 Task: Look for space in Sint-Pieters-Leeuw, Belgium from 5th July, 2023 to 15th July, 2023 for 9 adults in price range Rs.15000 to Rs.25000. Place can be entire place with 5 bedrooms having 5 beds and 5 bathrooms. Property type can be house. Amenities needed are: heating, . Booking option can be shelf check-in. Required host language is English.
Action: Mouse moved to (423, 112)
Screenshot: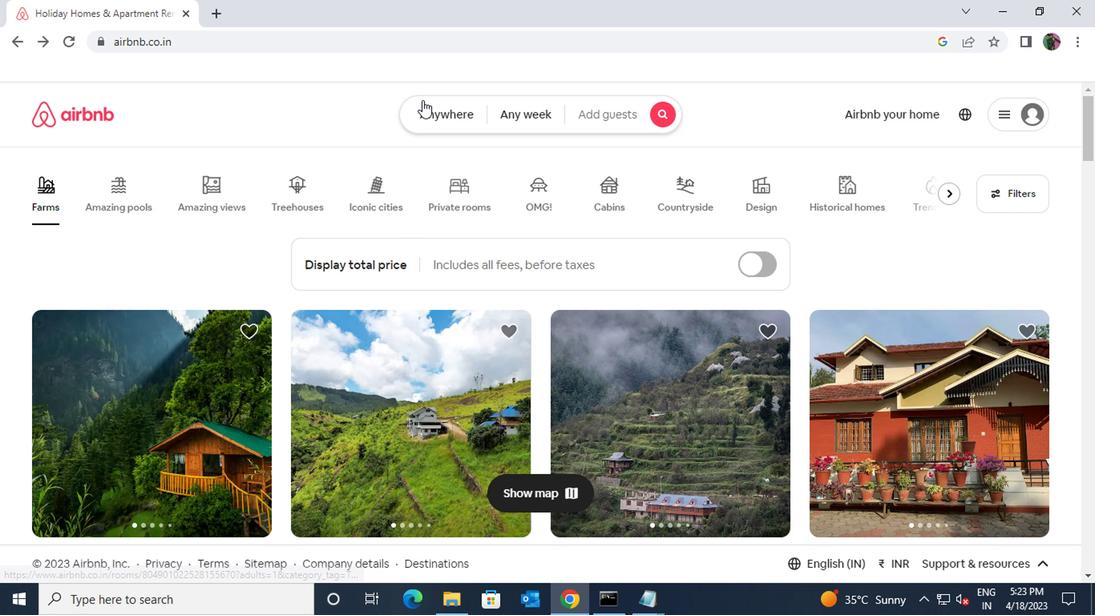 
Action: Mouse pressed left at (423, 112)
Screenshot: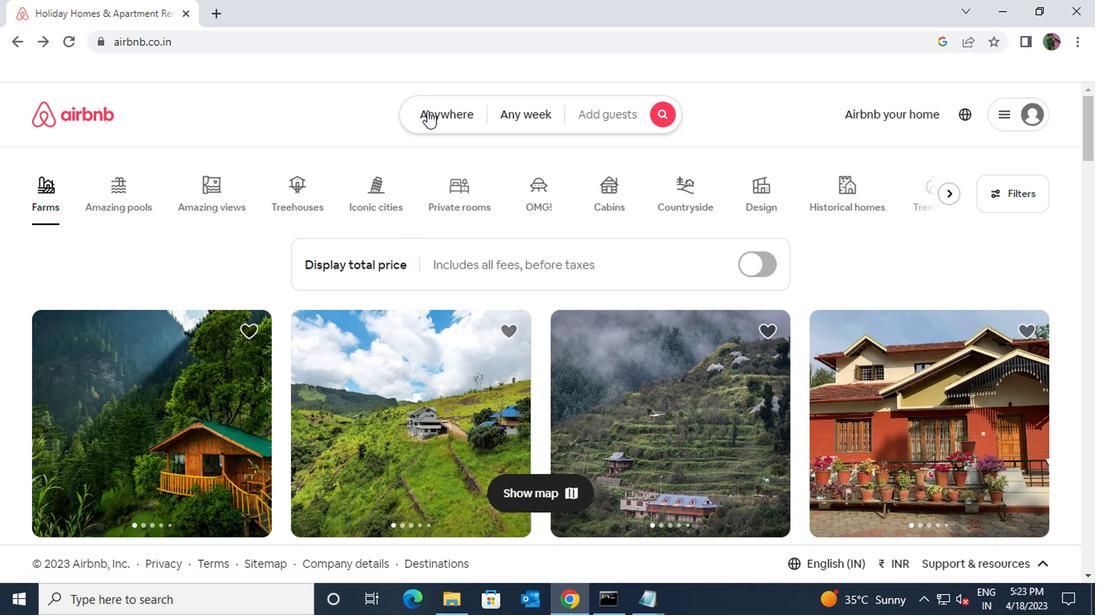 
Action: Mouse moved to (291, 177)
Screenshot: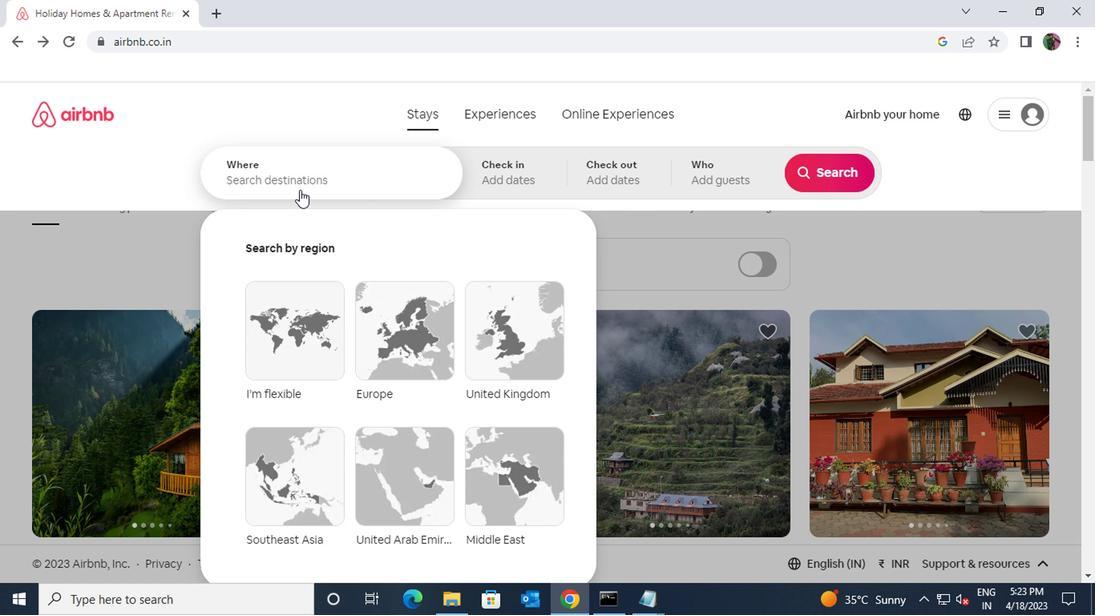 
Action: Mouse pressed left at (291, 177)
Screenshot: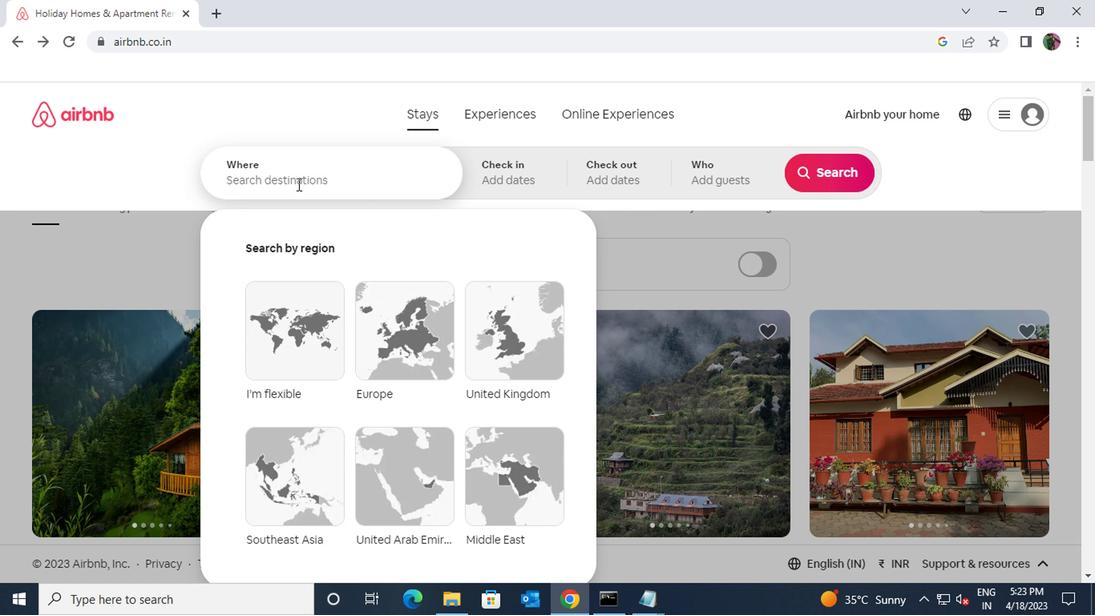 
Action: Key pressed sint<Key.space>pieter
Screenshot: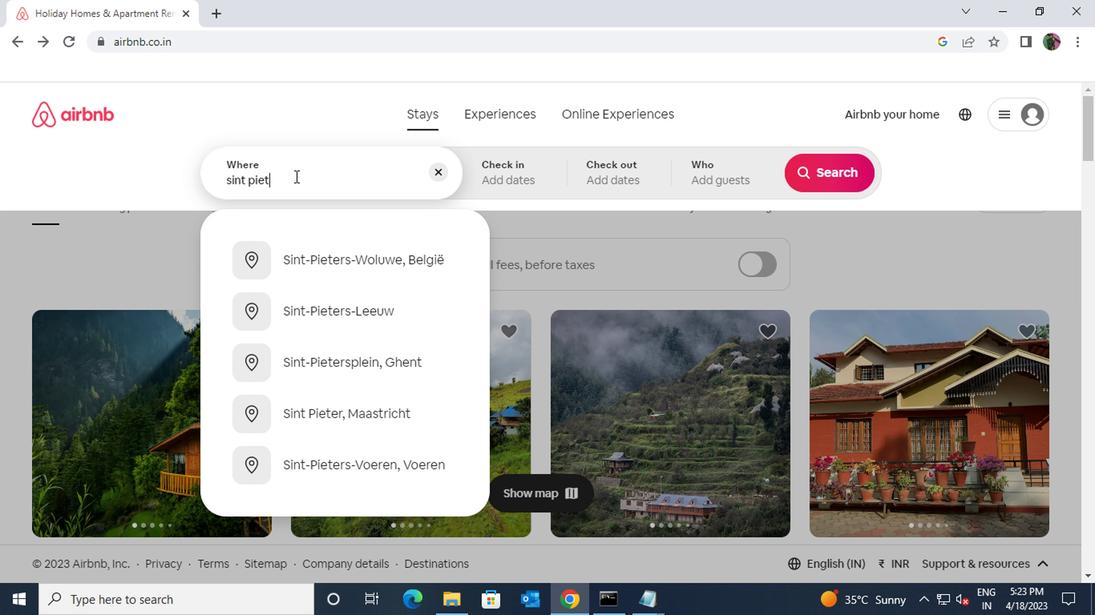 
Action: Mouse moved to (326, 265)
Screenshot: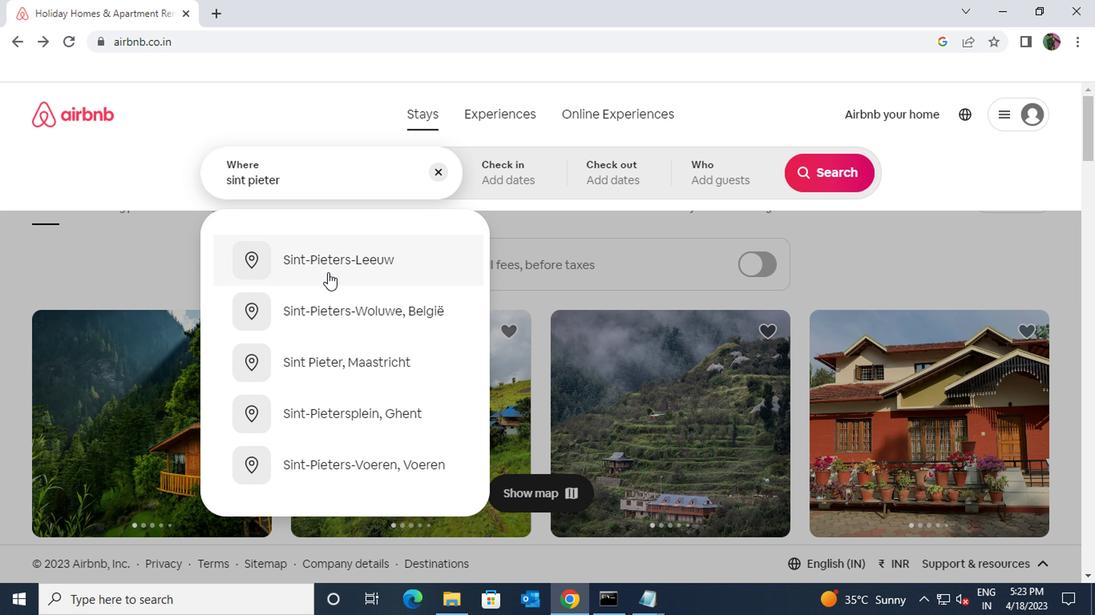 
Action: Mouse pressed left at (326, 265)
Screenshot: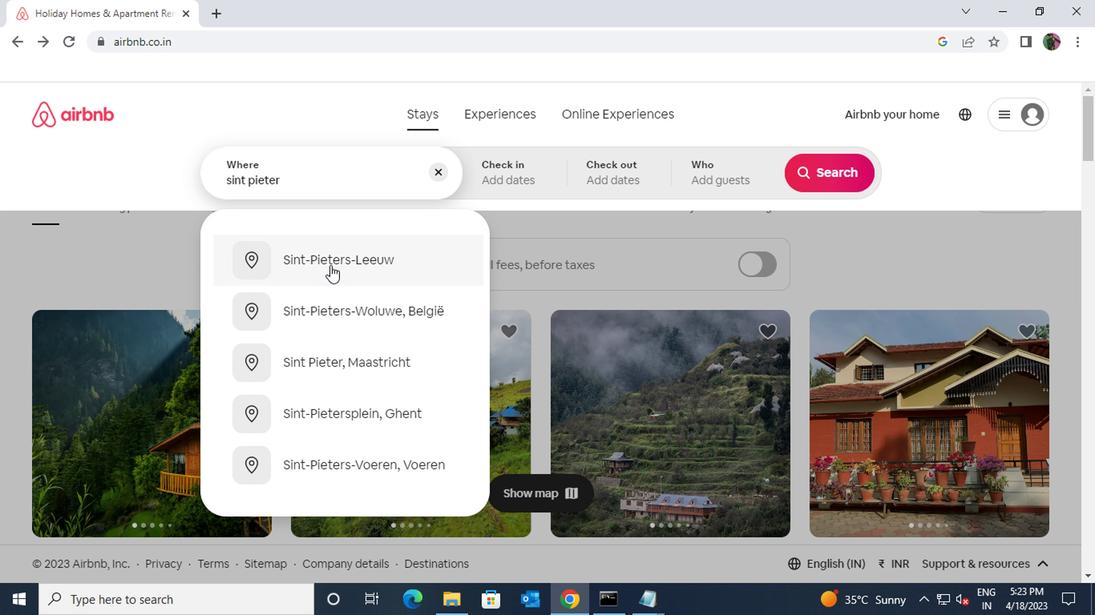 
Action: Mouse moved to (820, 298)
Screenshot: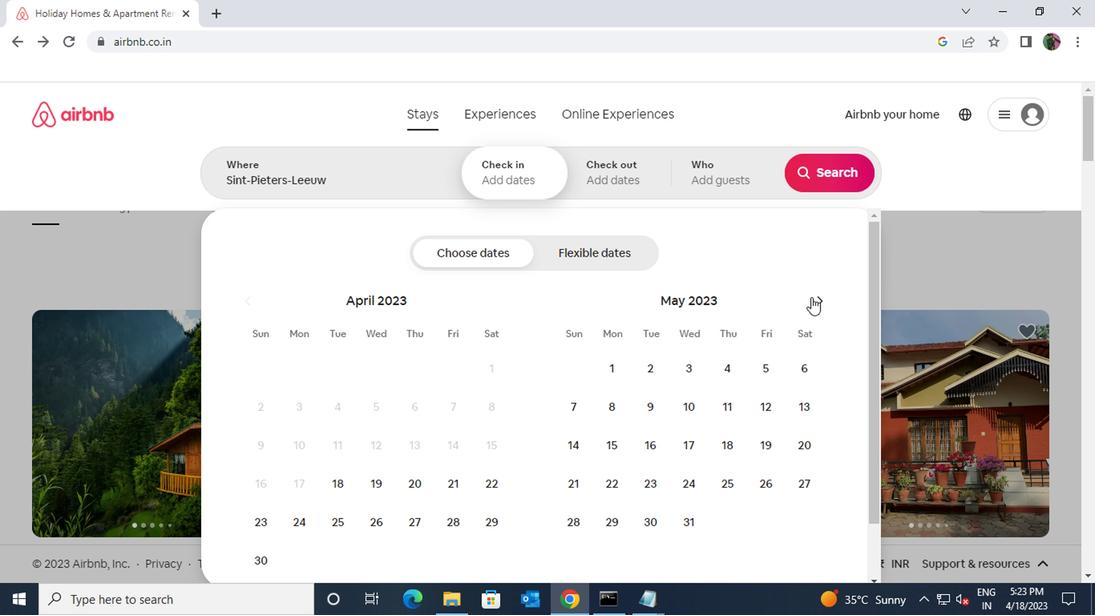 
Action: Mouse pressed left at (820, 298)
Screenshot: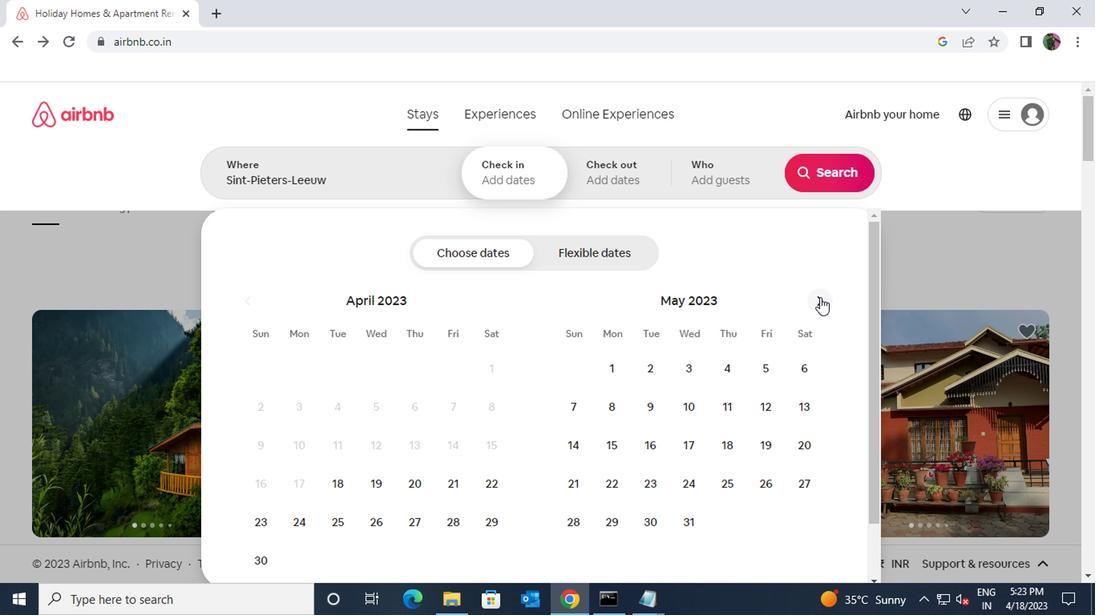 
Action: Mouse pressed left at (820, 298)
Screenshot: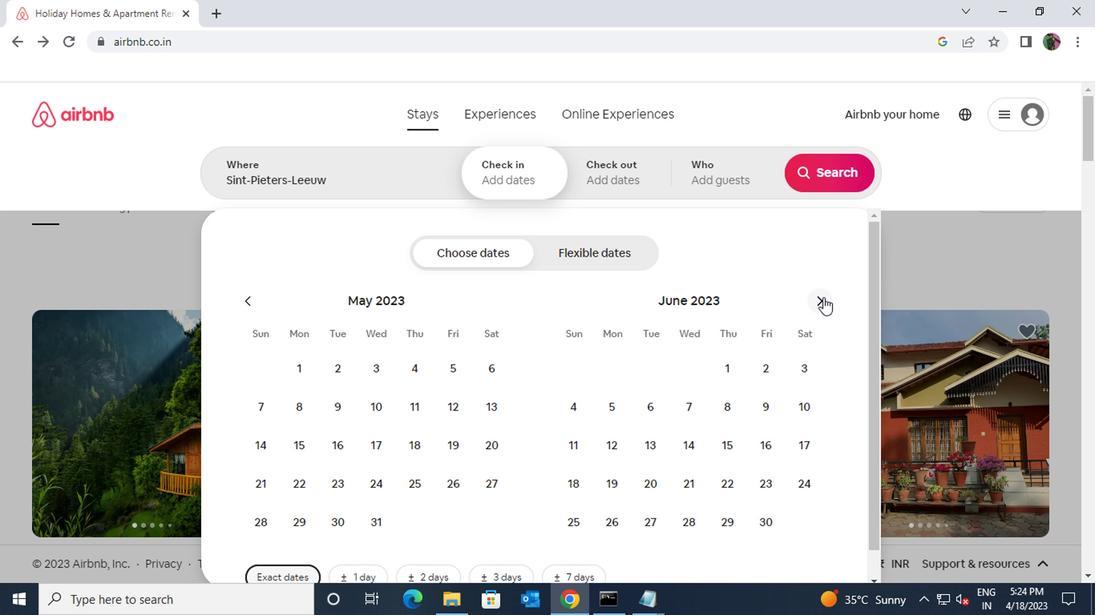 
Action: Mouse moved to (686, 402)
Screenshot: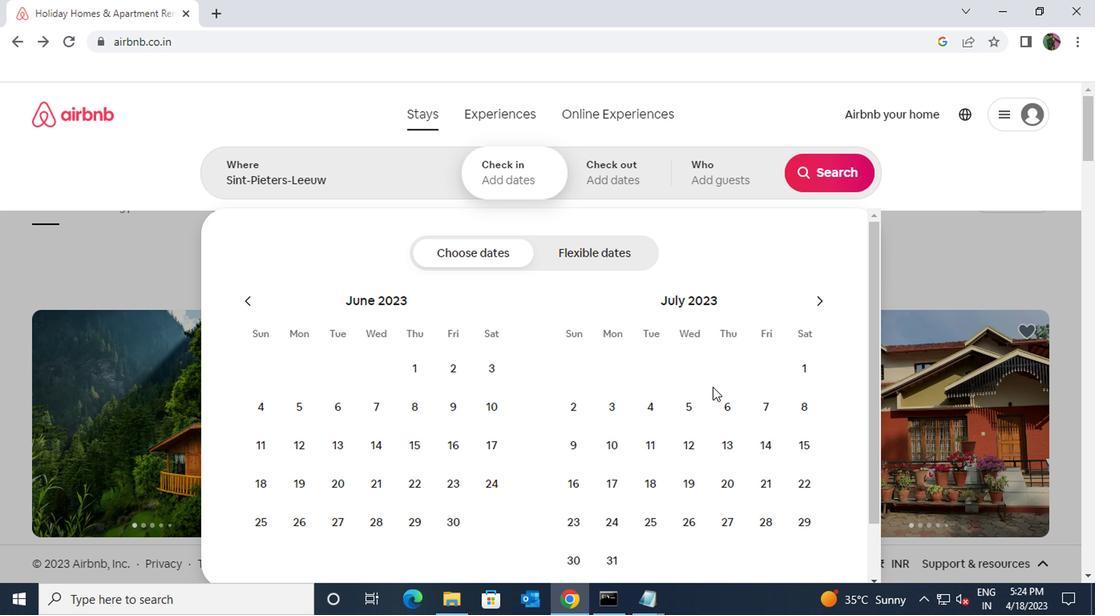 
Action: Mouse pressed left at (686, 402)
Screenshot: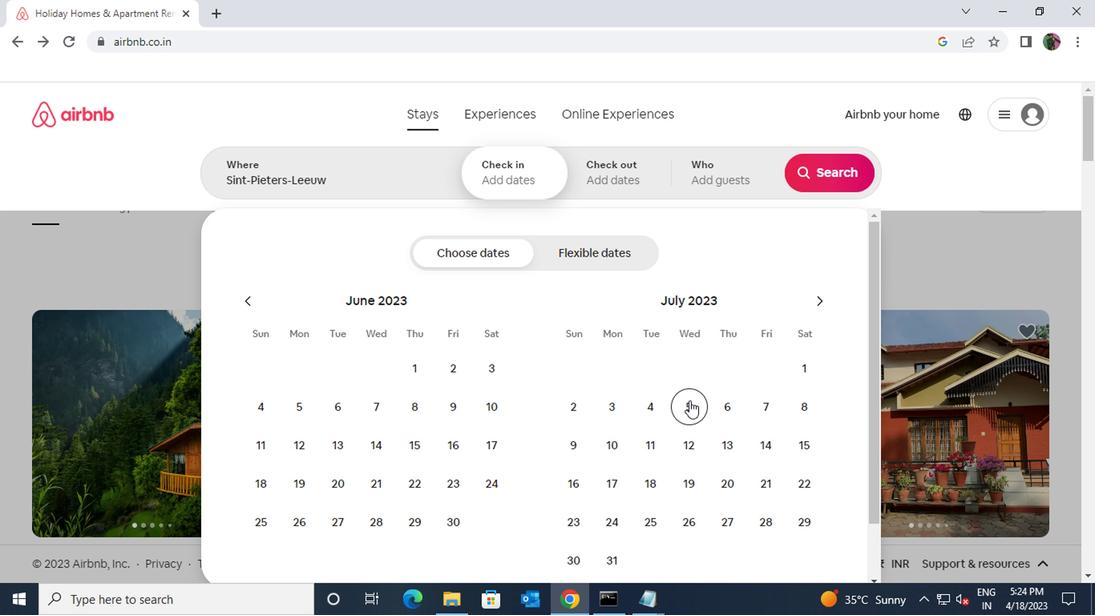 
Action: Mouse moved to (803, 441)
Screenshot: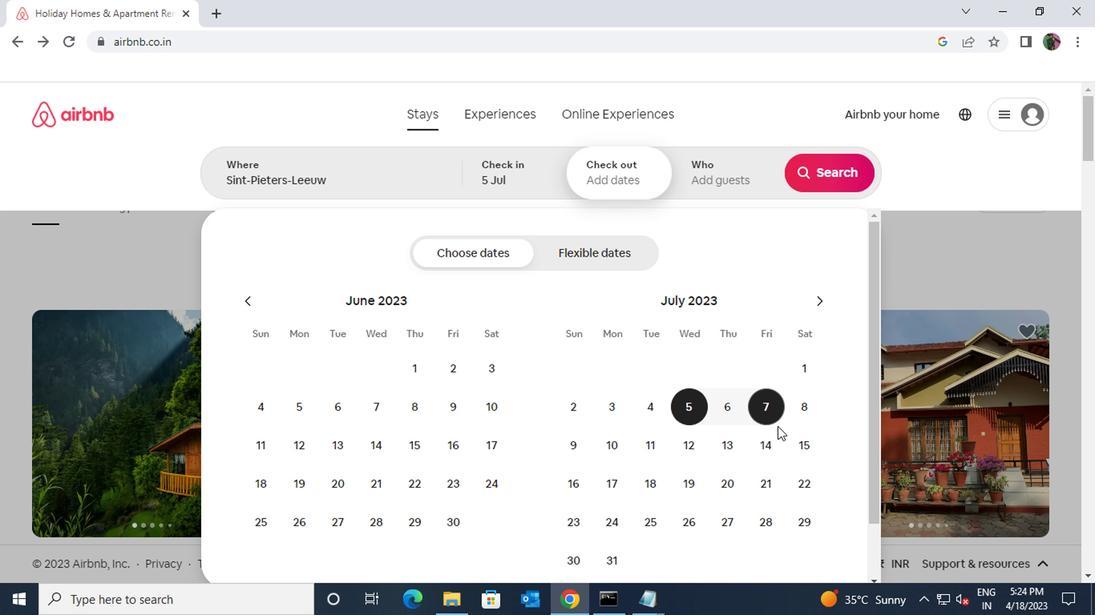 
Action: Mouse pressed left at (803, 441)
Screenshot: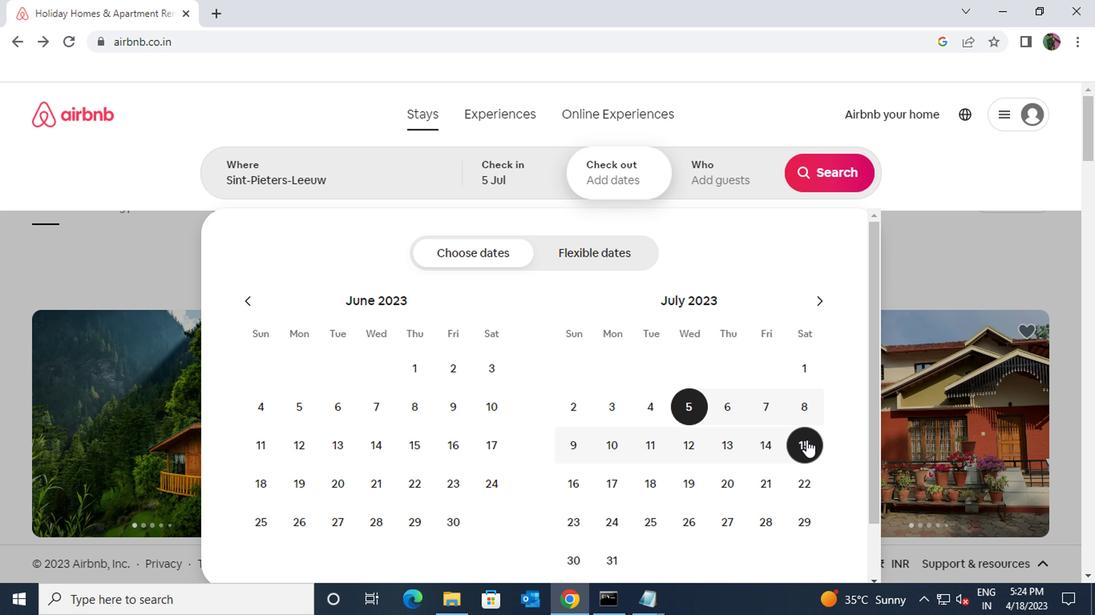 
Action: Mouse moved to (711, 188)
Screenshot: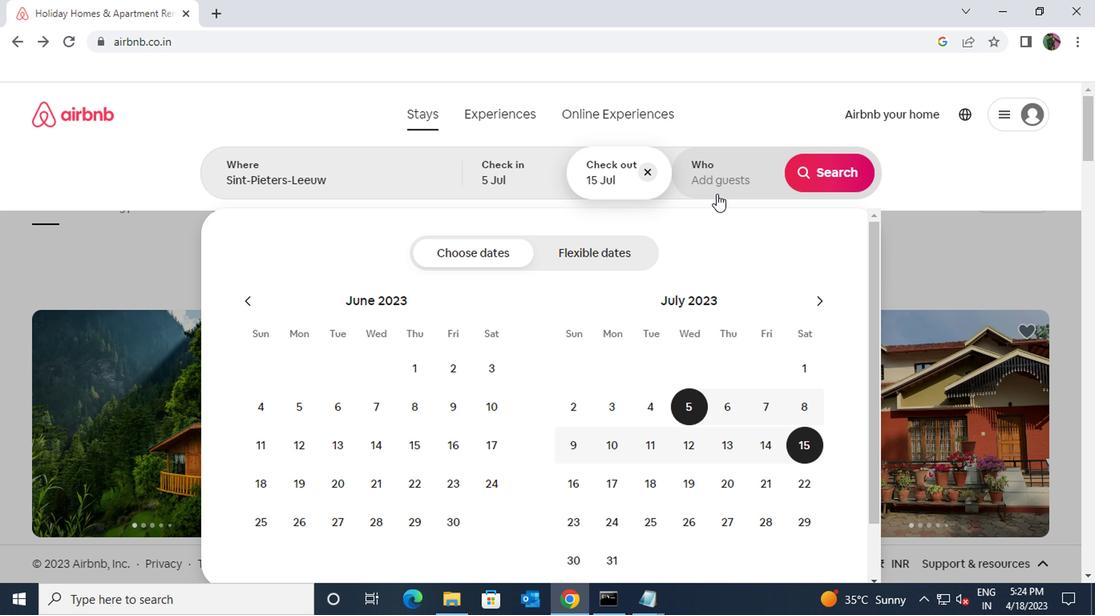 
Action: Mouse pressed left at (711, 188)
Screenshot: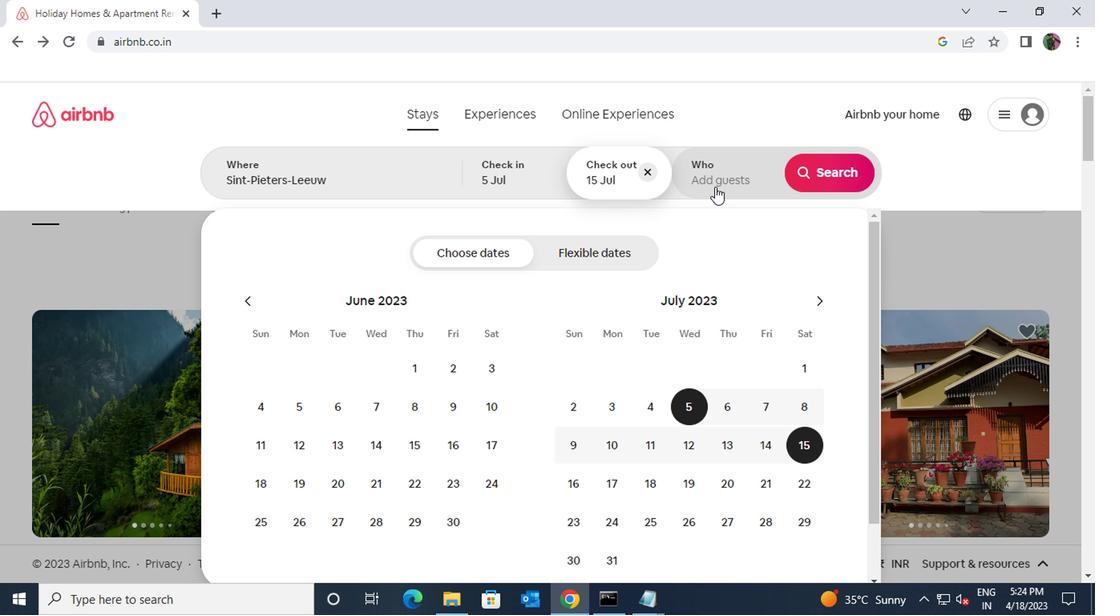 
Action: Mouse moved to (824, 253)
Screenshot: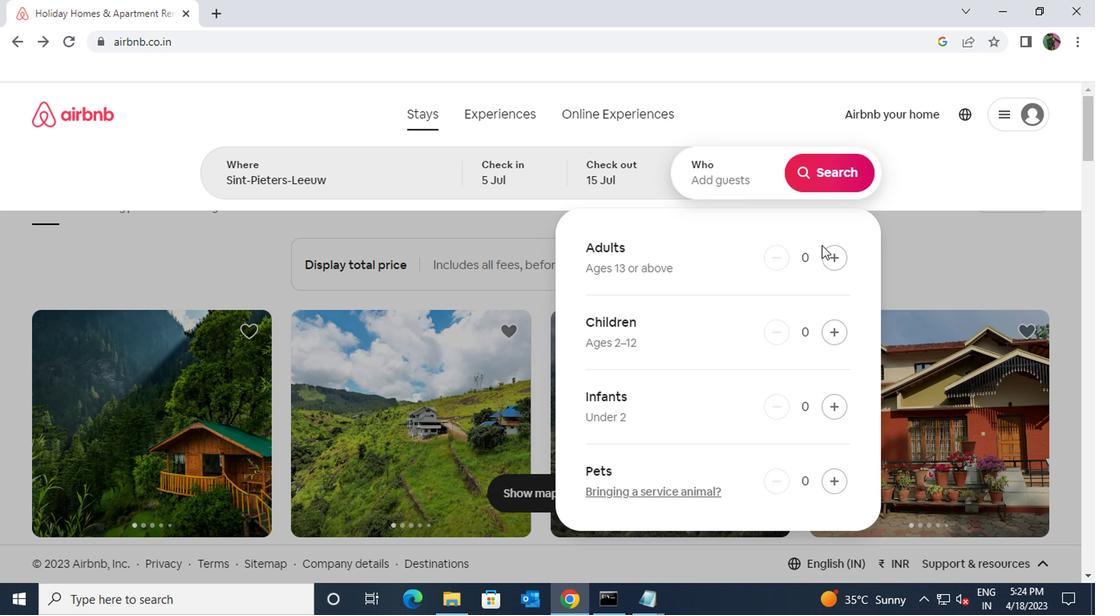 
Action: Mouse pressed left at (824, 253)
Screenshot: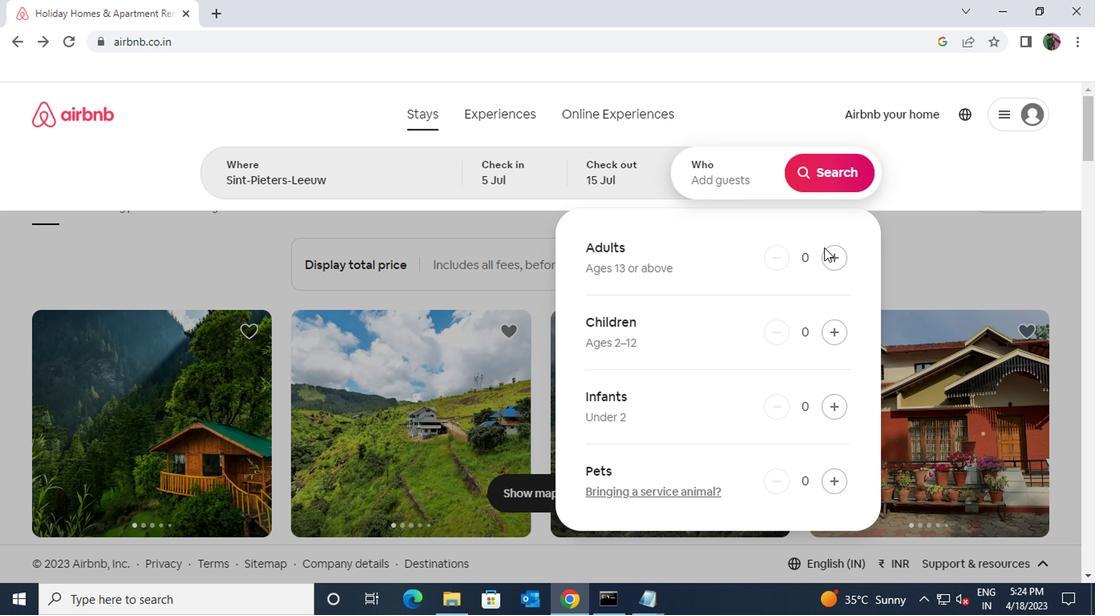 
Action: Mouse moved to (824, 253)
Screenshot: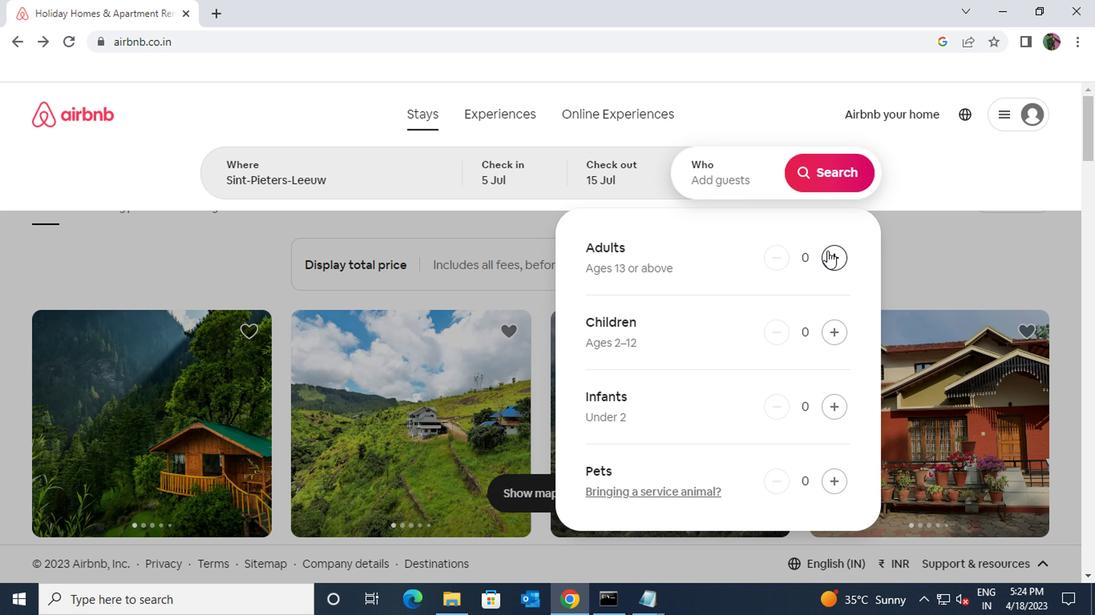 
Action: Mouse pressed left at (824, 253)
Screenshot: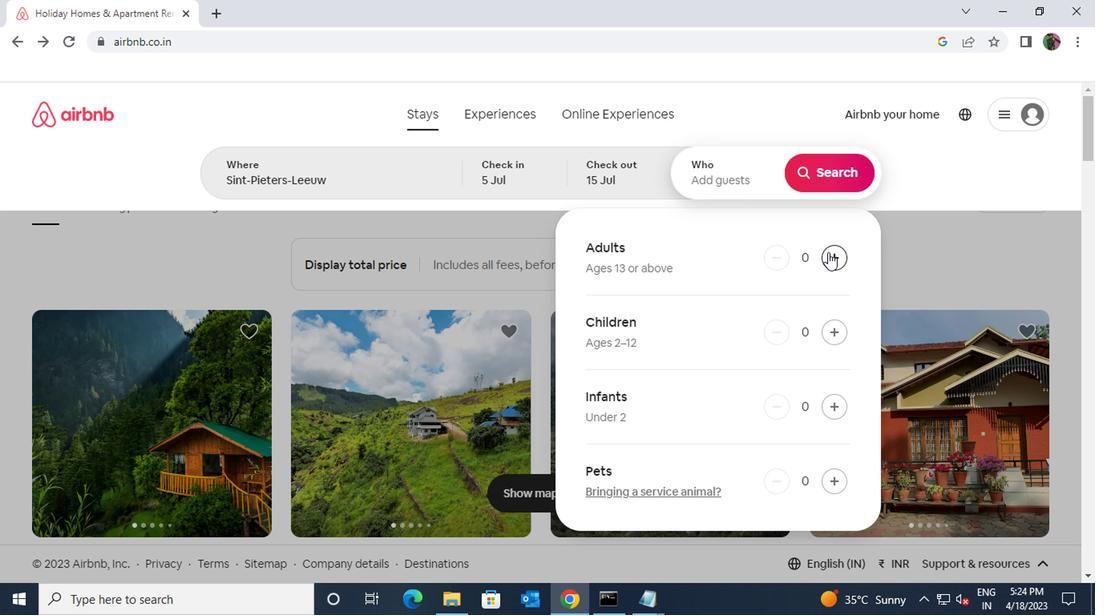 
Action: Mouse pressed left at (824, 253)
Screenshot: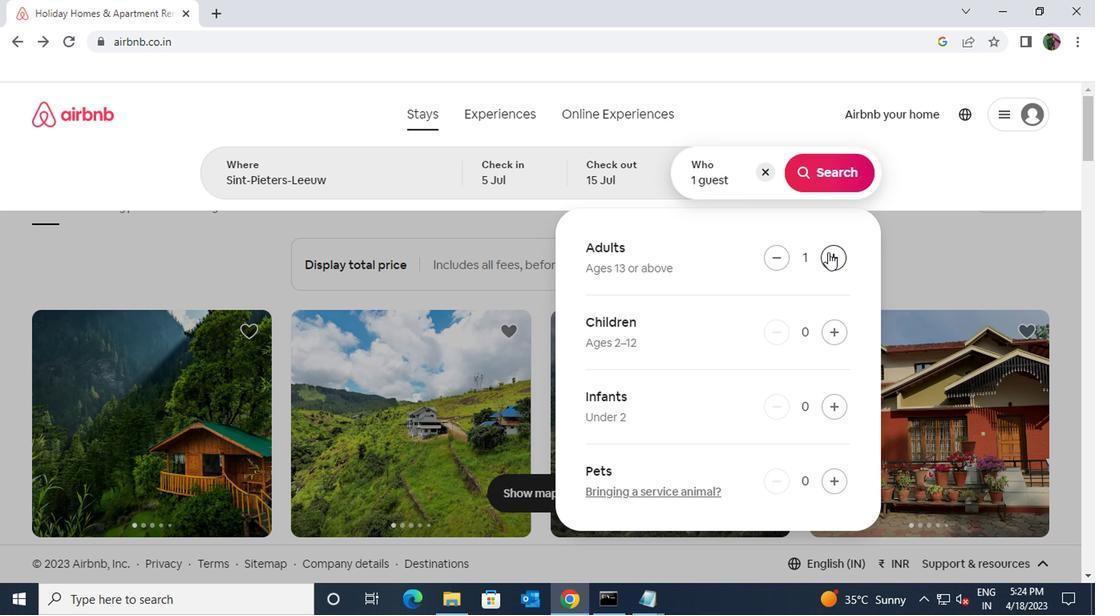 
Action: Mouse pressed left at (824, 253)
Screenshot: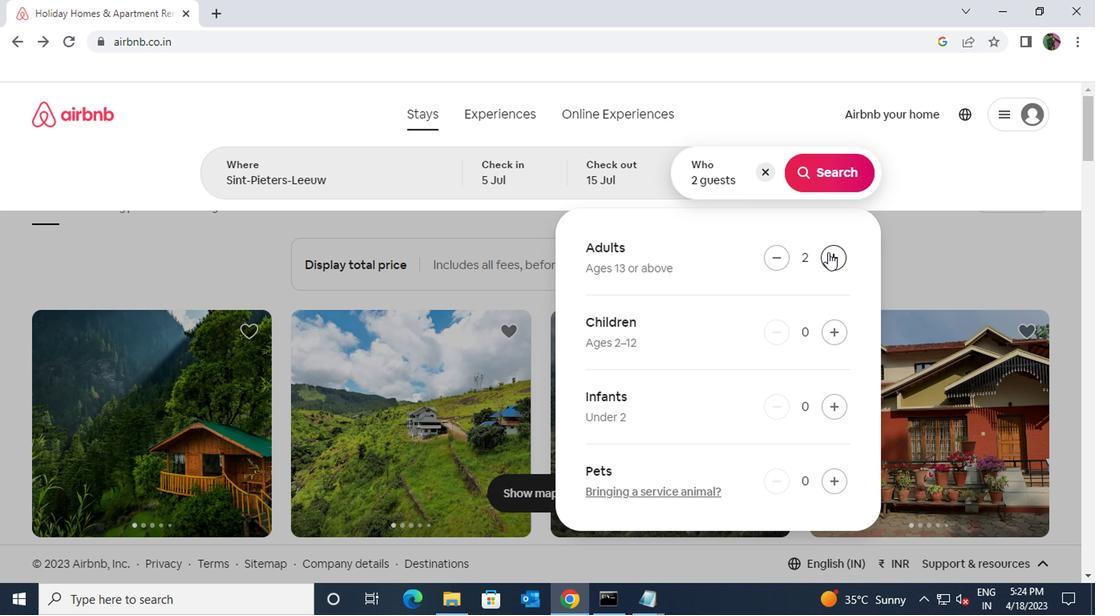 
Action: Mouse pressed left at (824, 253)
Screenshot: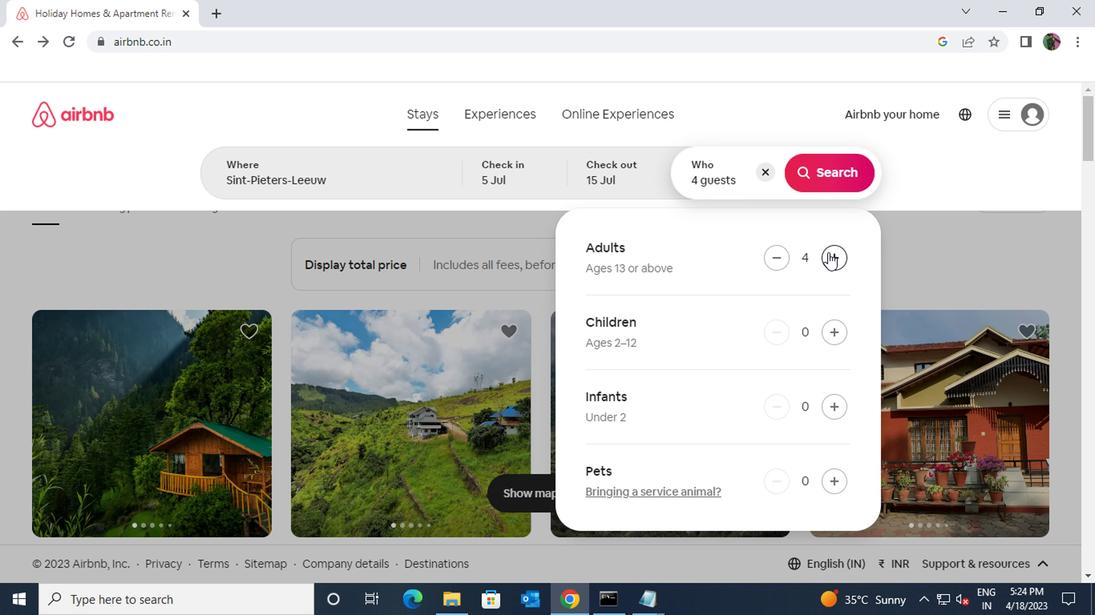 
Action: Mouse pressed left at (824, 253)
Screenshot: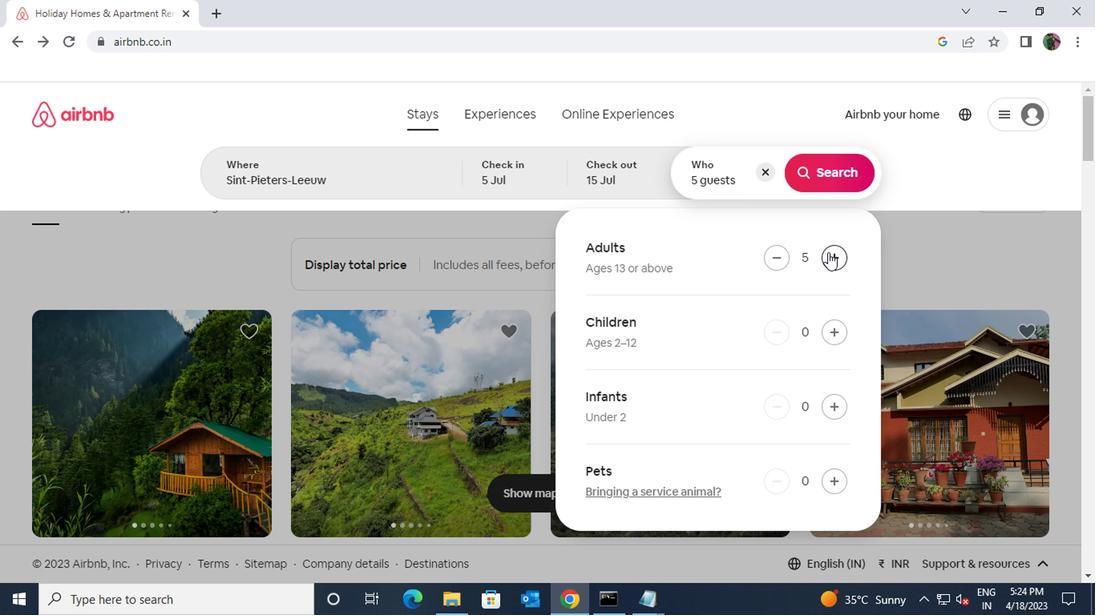
Action: Mouse pressed left at (824, 253)
Screenshot: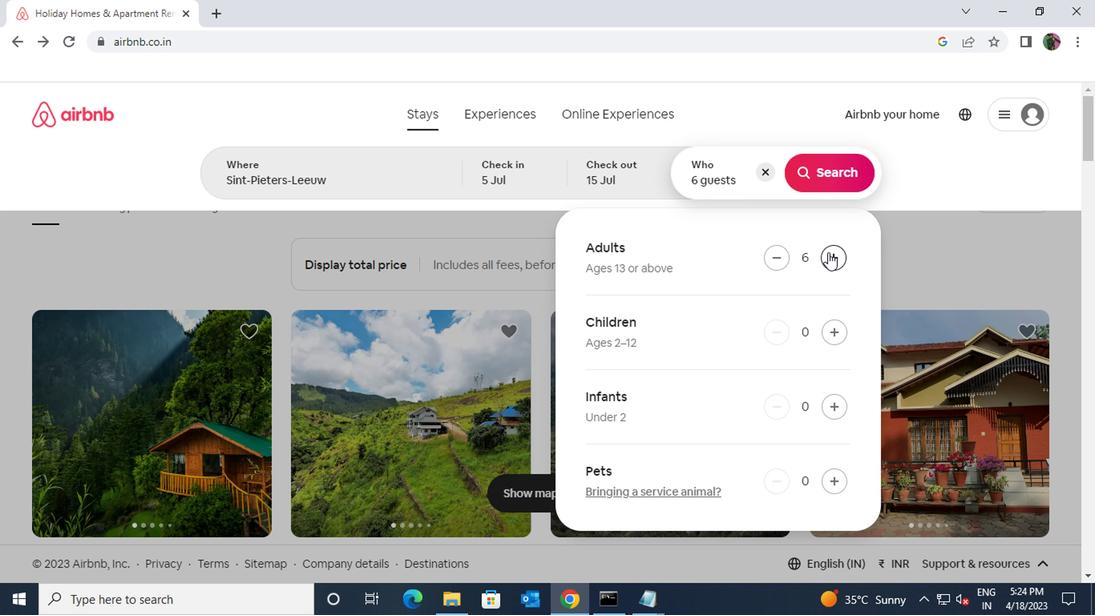 
Action: Mouse pressed left at (824, 253)
Screenshot: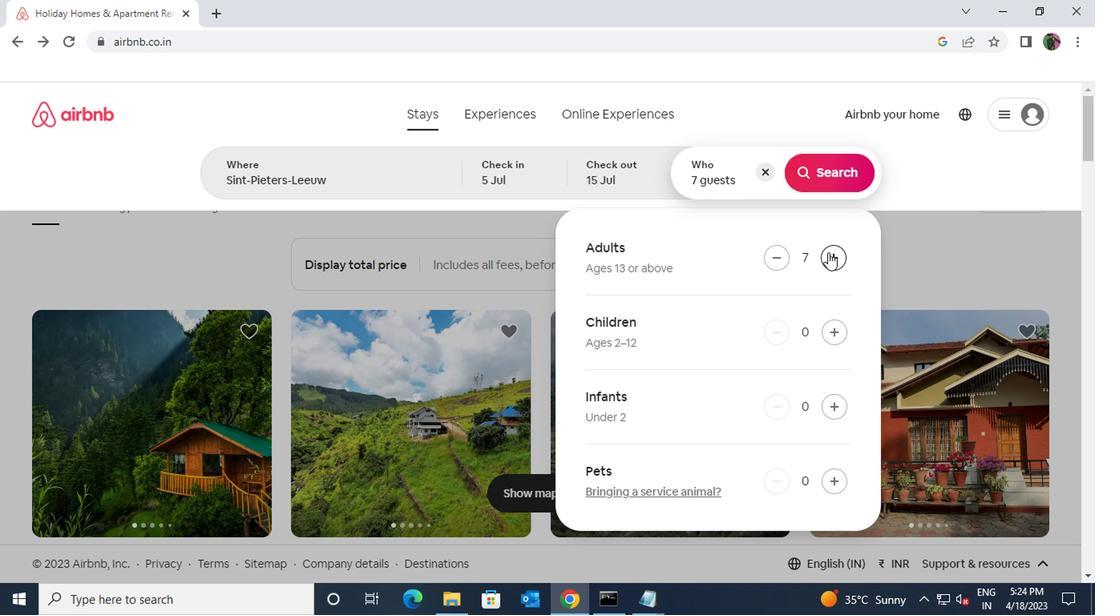 
Action: Mouse pressed left at (824, 253)
Screenshot: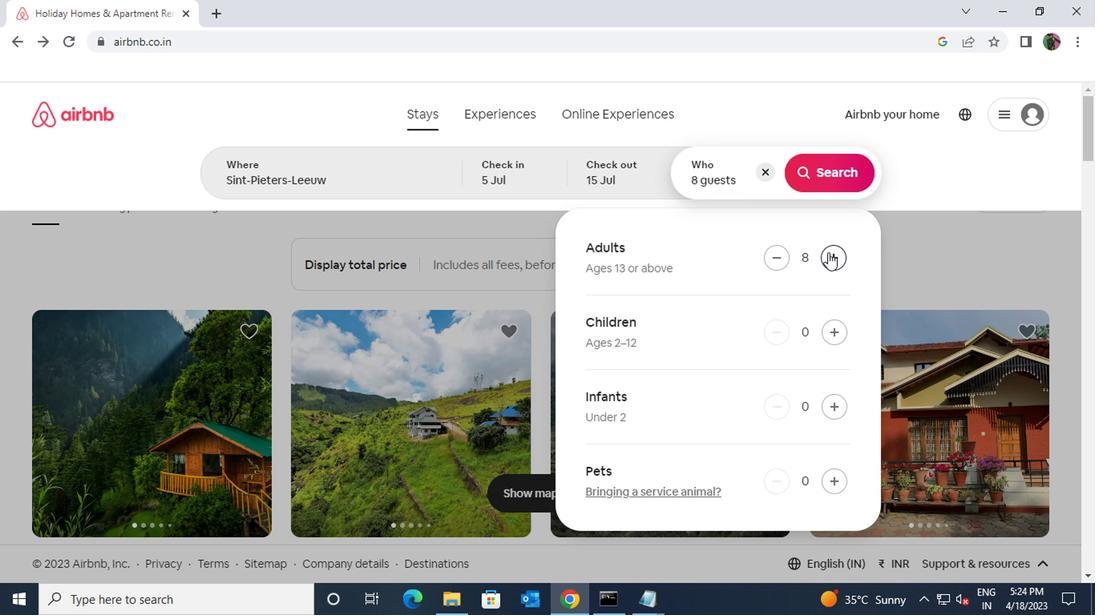 
Action: Mouse moved to (826, 182)
Screenshot: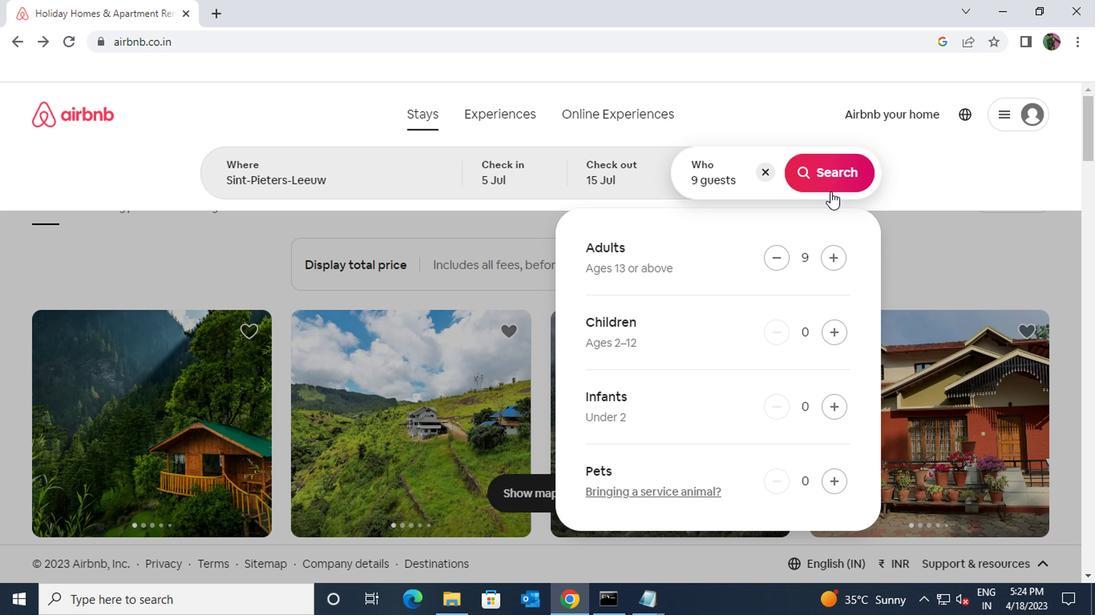 
Action: Mouse pressed left at (826, 182)
Screenshot: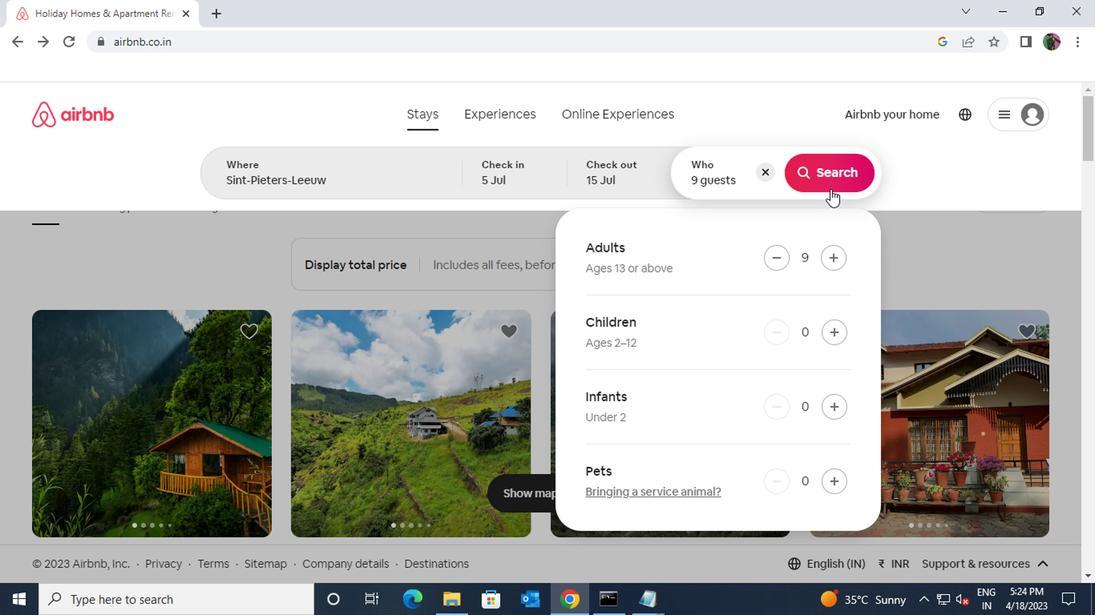 
Action: Mouse moved to (998, 184)
Screenshot: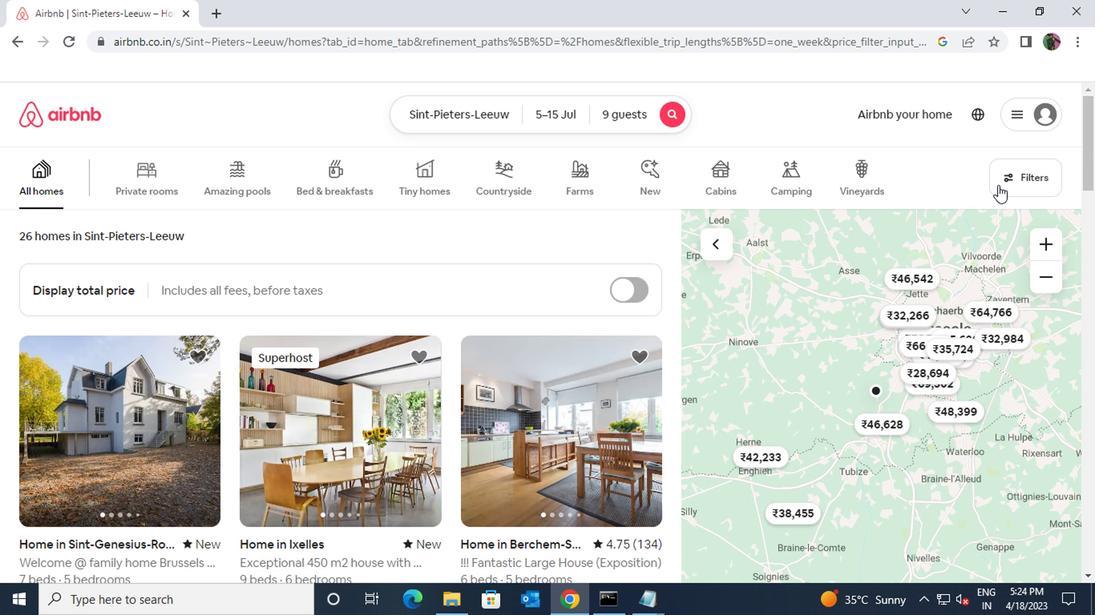 
Action: Mouse pressed left at (998, 184)
Screenshot: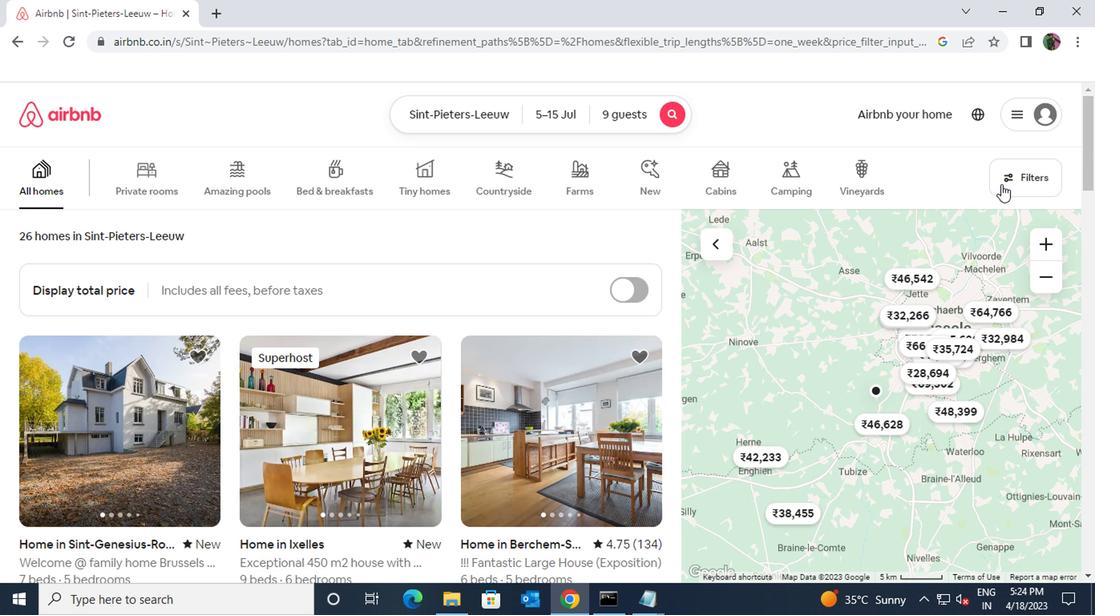 
Action: Mouse moved to (350, 373)
Screenshot: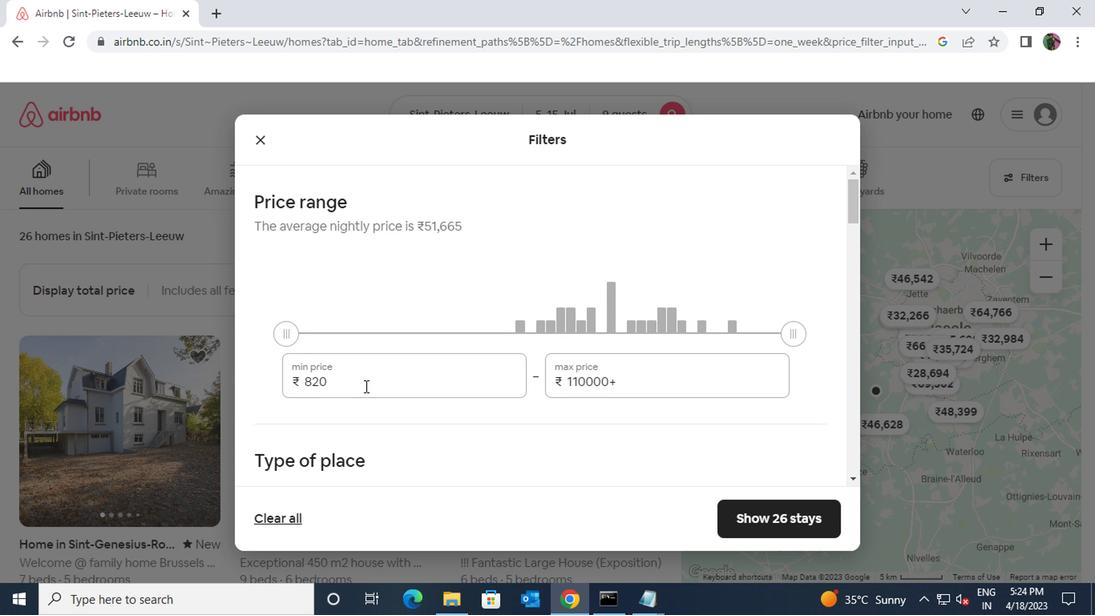 
Action: Mouse pressed left at (350, 373)
Screenshot: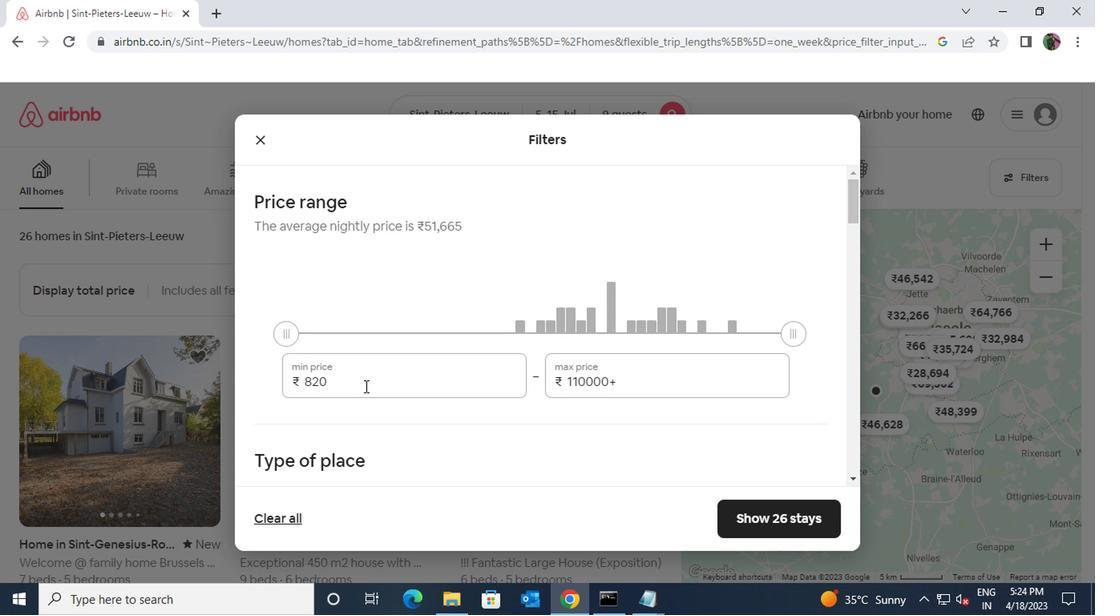 
Action: Mouse moved to (334, 383)
Screenshot: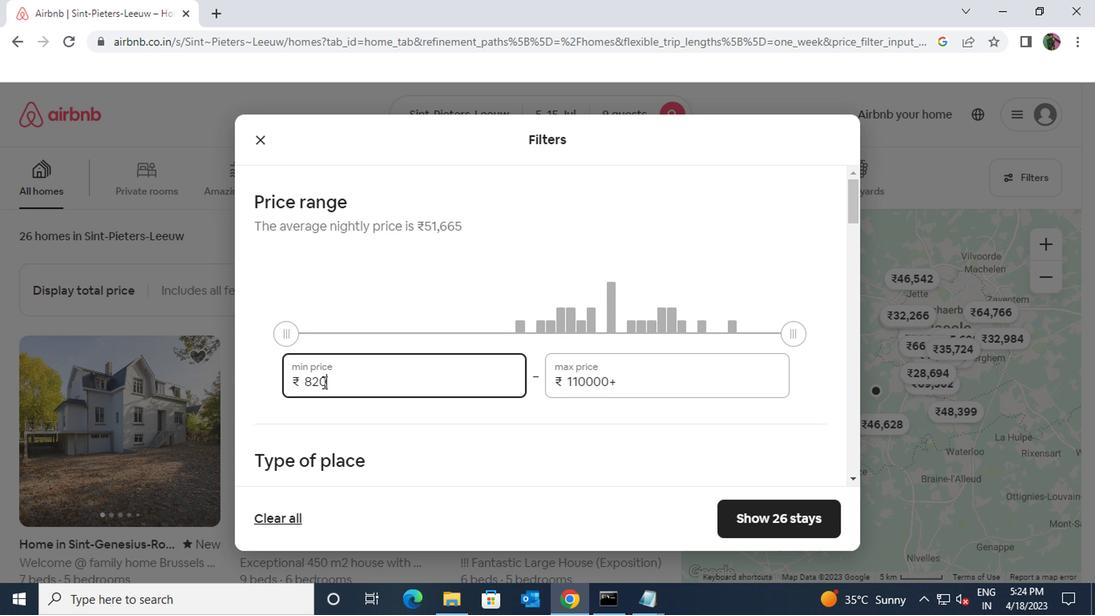 
Action: Mouse pressed left at (334, 383)
Screenshot: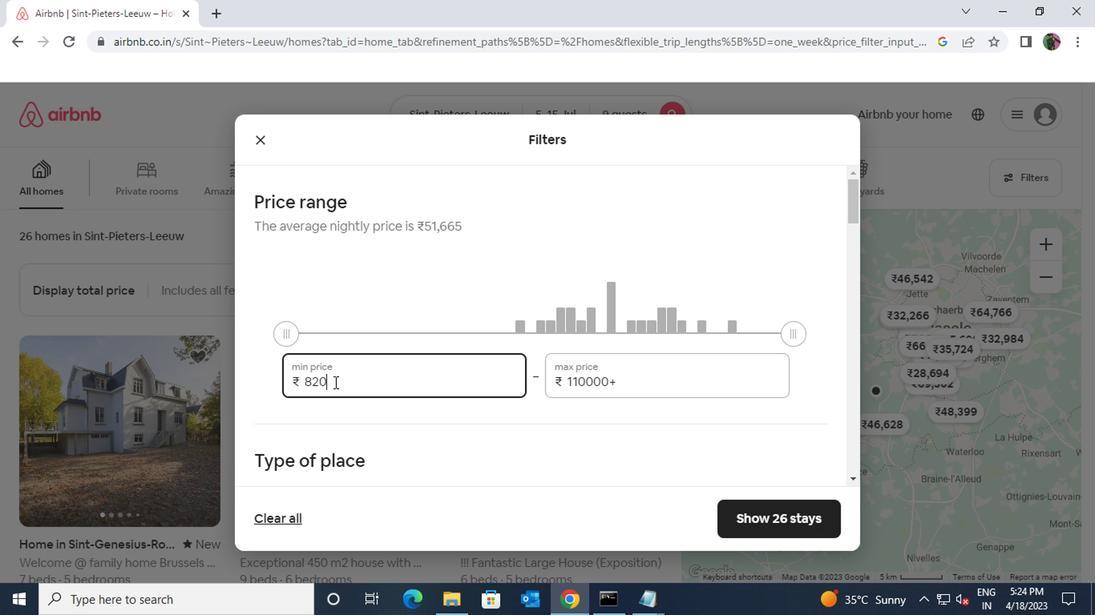 
Action: Mouse moved to (299, 382)
Screenshot: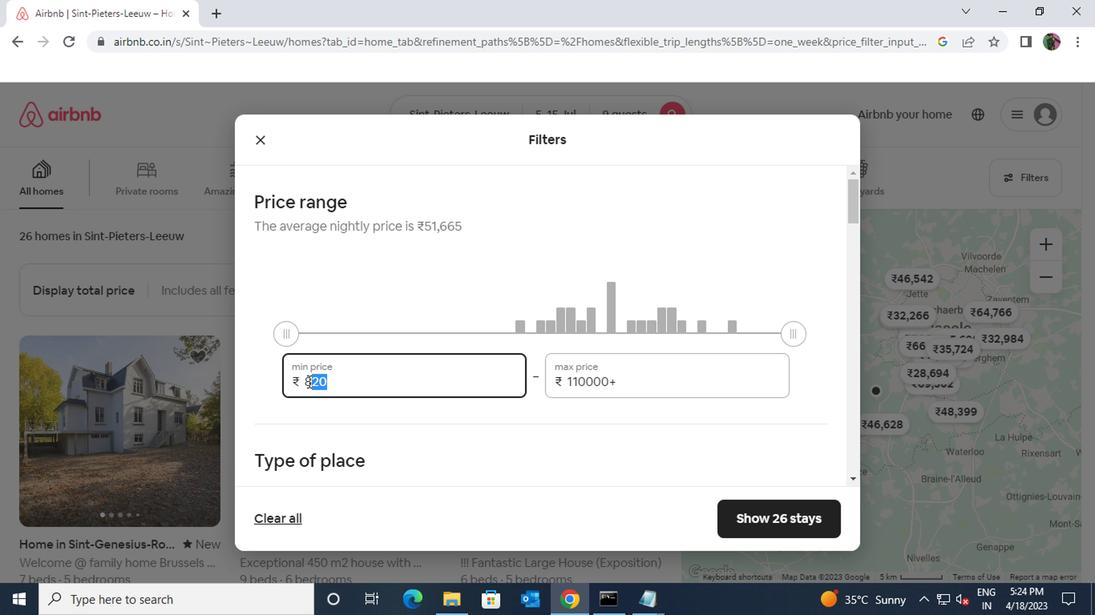 
Action: Key pressed 15000
Screenshot: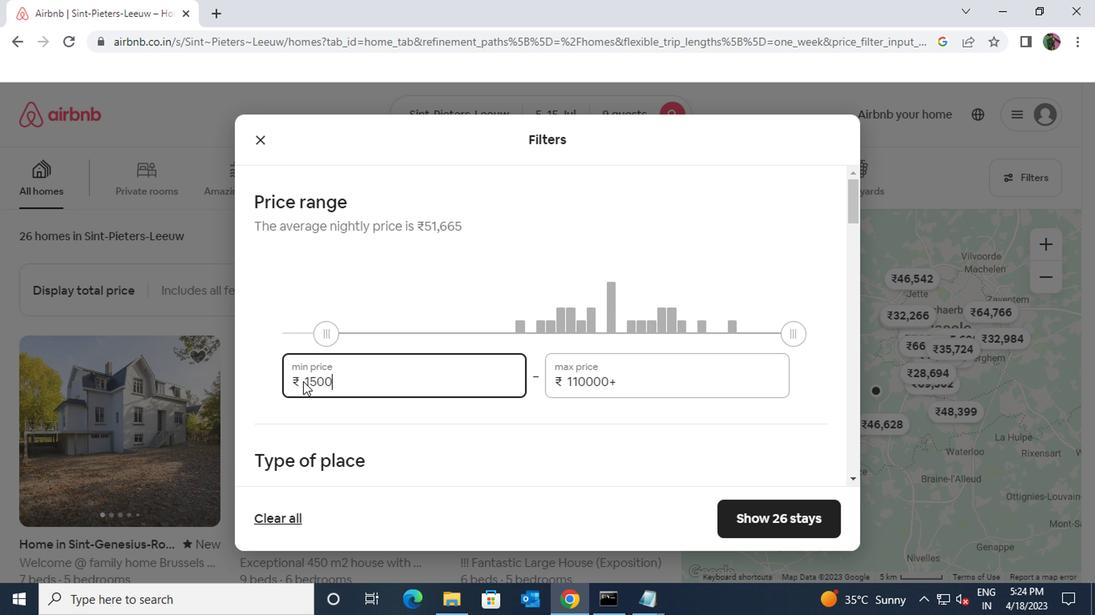 
Action: Mouse moved to (623, 383)
Screenshot: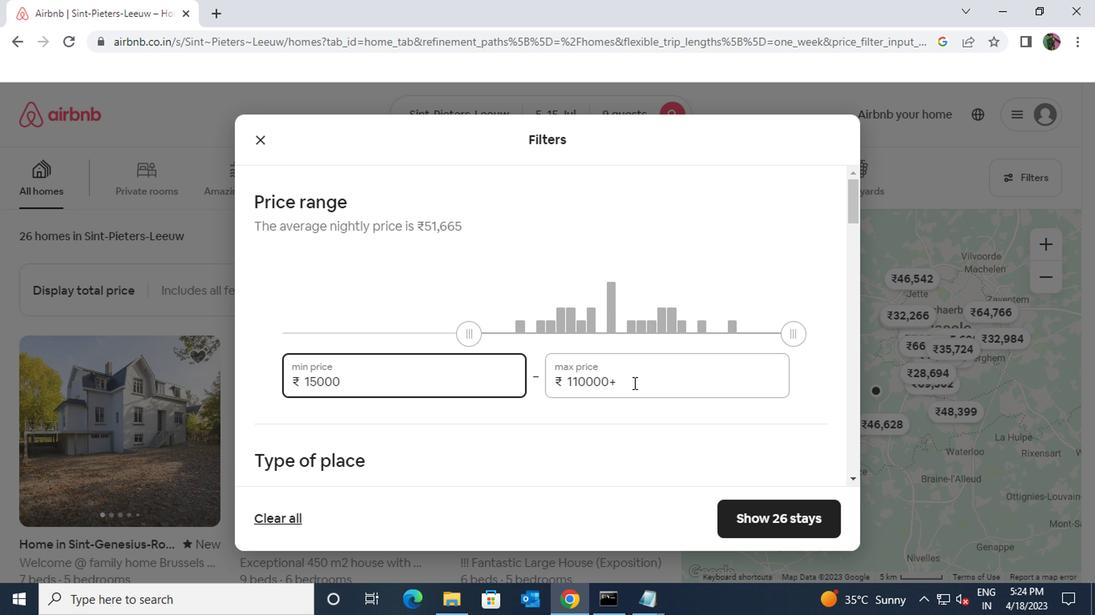 
Action: Mouse pressed left at (623, 383)
Screenshot: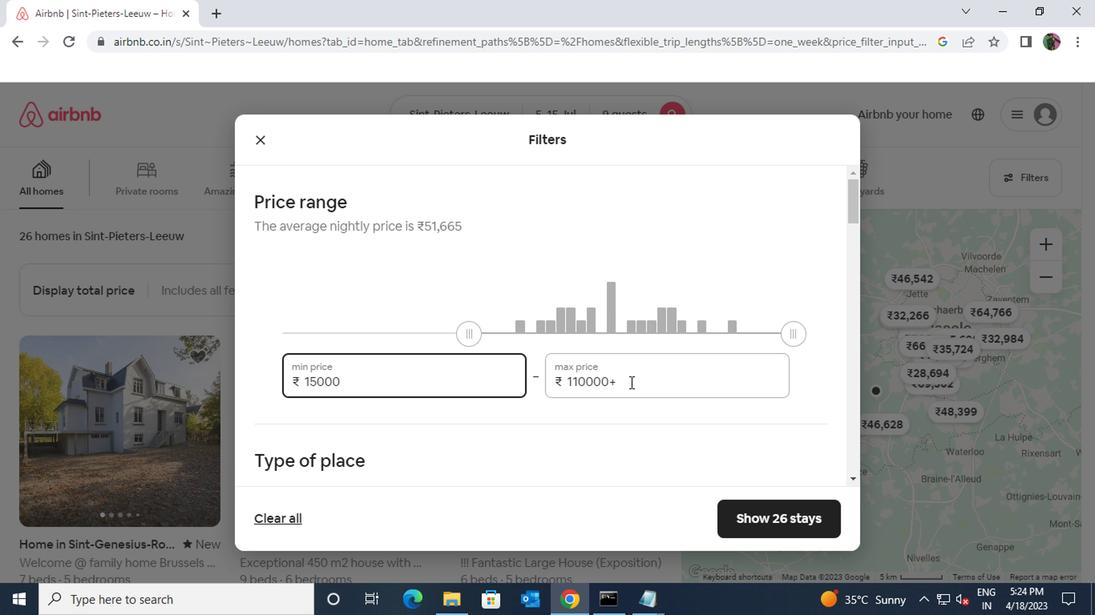 
Action: Mouse moved to (564, 389)
Screenshot: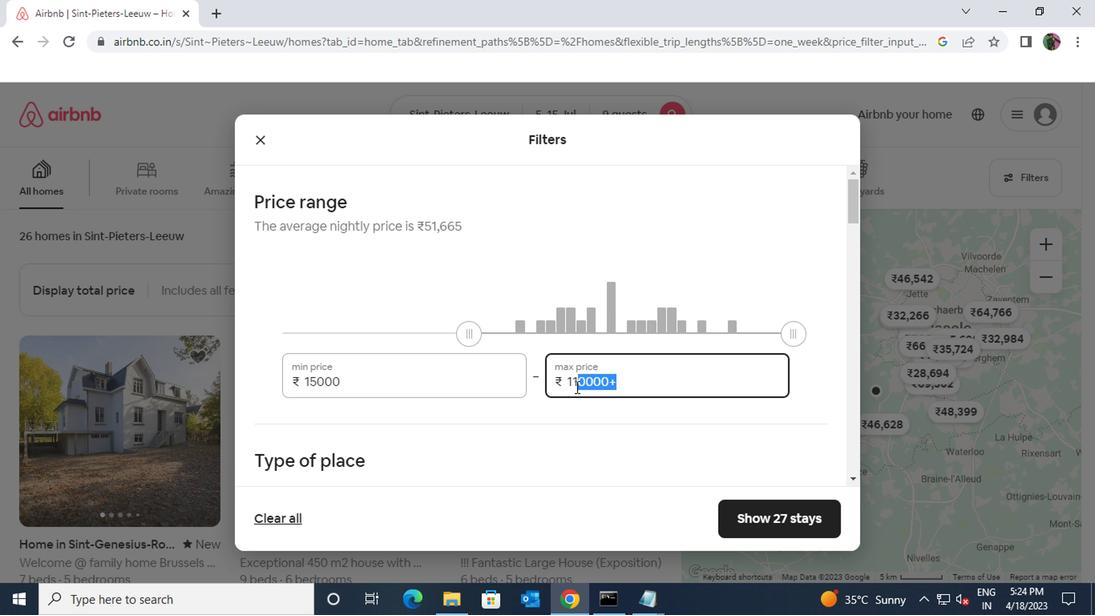 
Action: Key pressed 25000
Screenshot: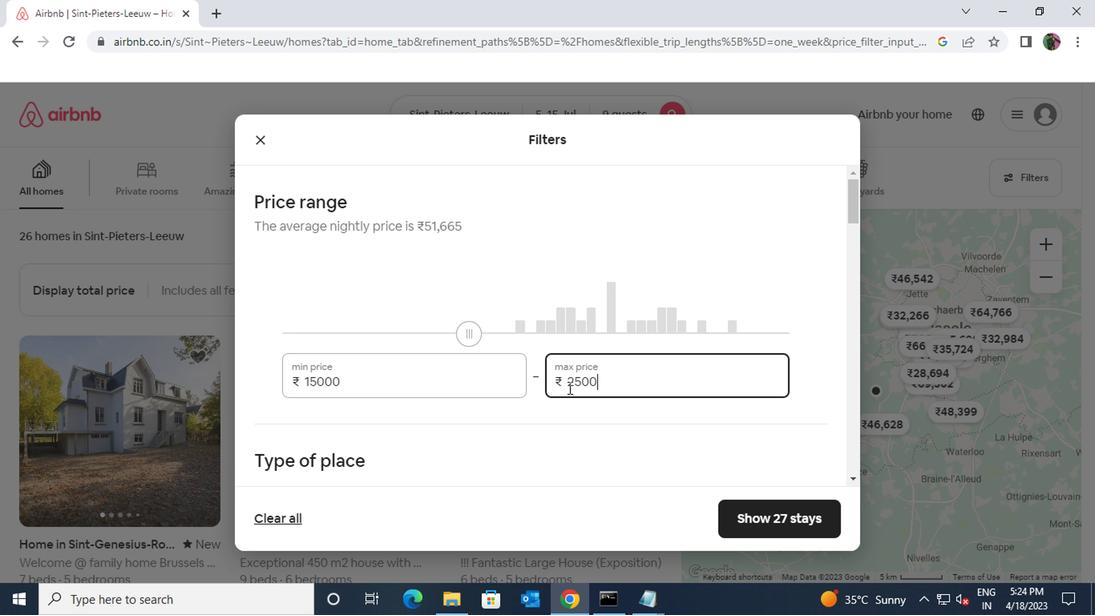 
Action: Mouse moved to (459, 436)
Screenshot: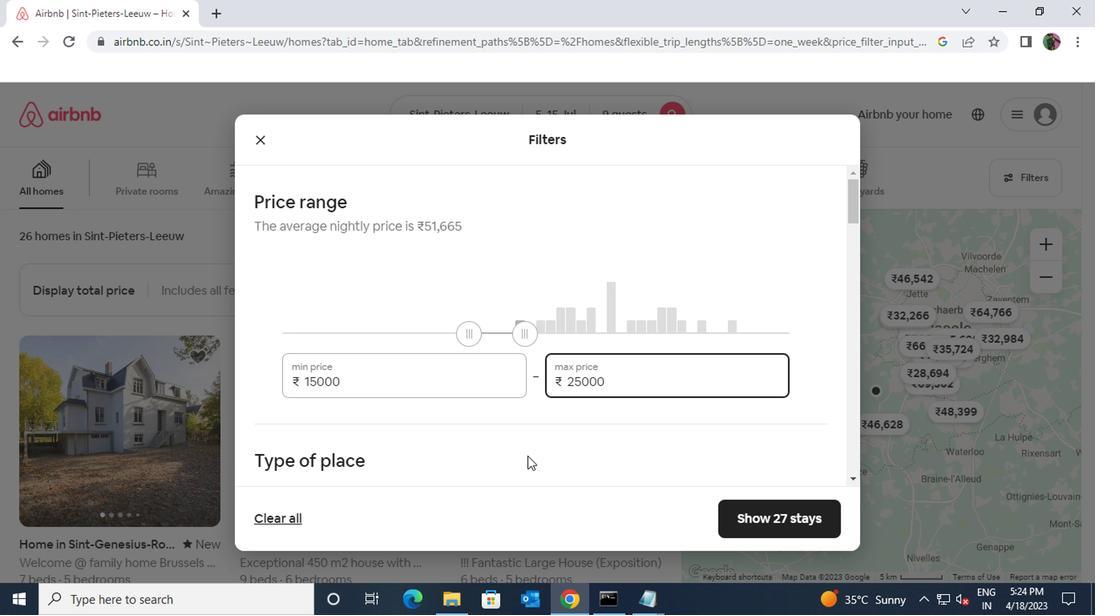 
Action: Mouse scrolled (459, 435) with delta (0, -1)
Screenshot: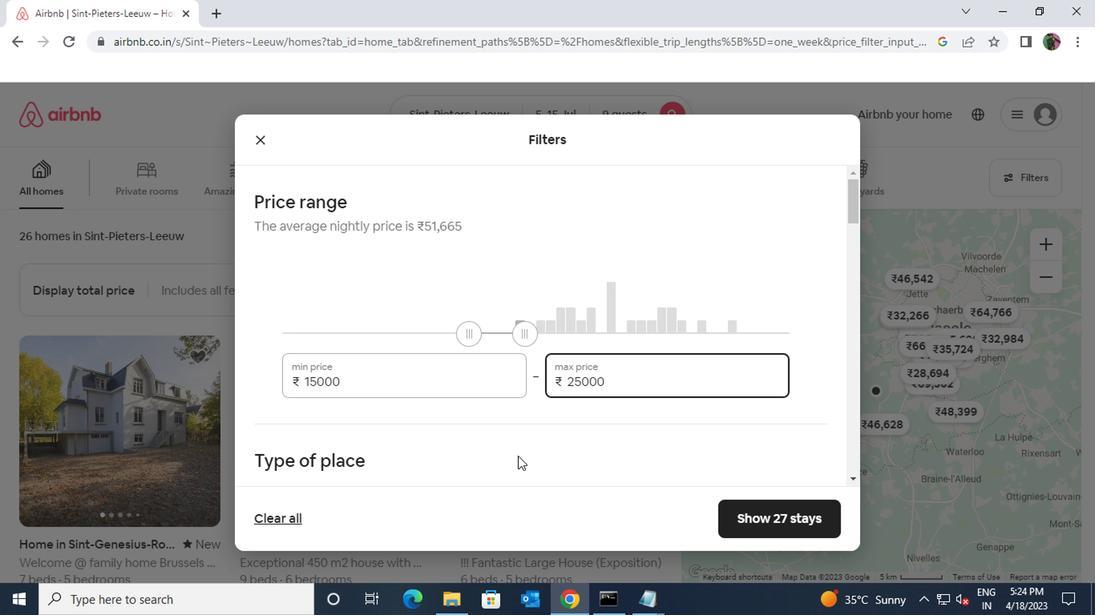 
Action: Mouse scrolled (459, 435) with delta (0, -1)
Screenshot: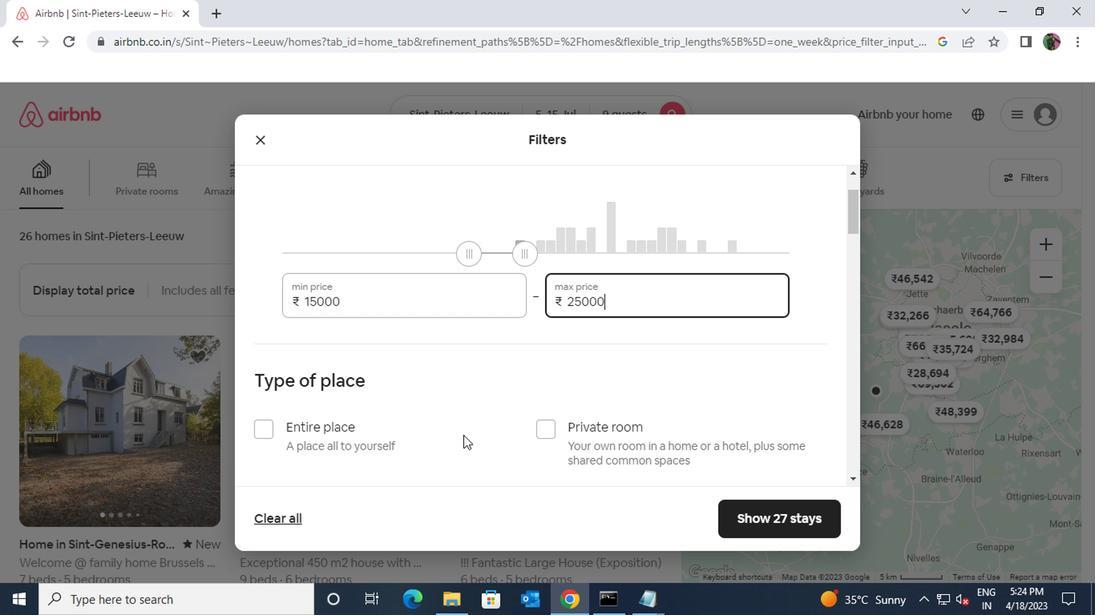 
Action: Mouse moved to (257, 347)
Screenshot: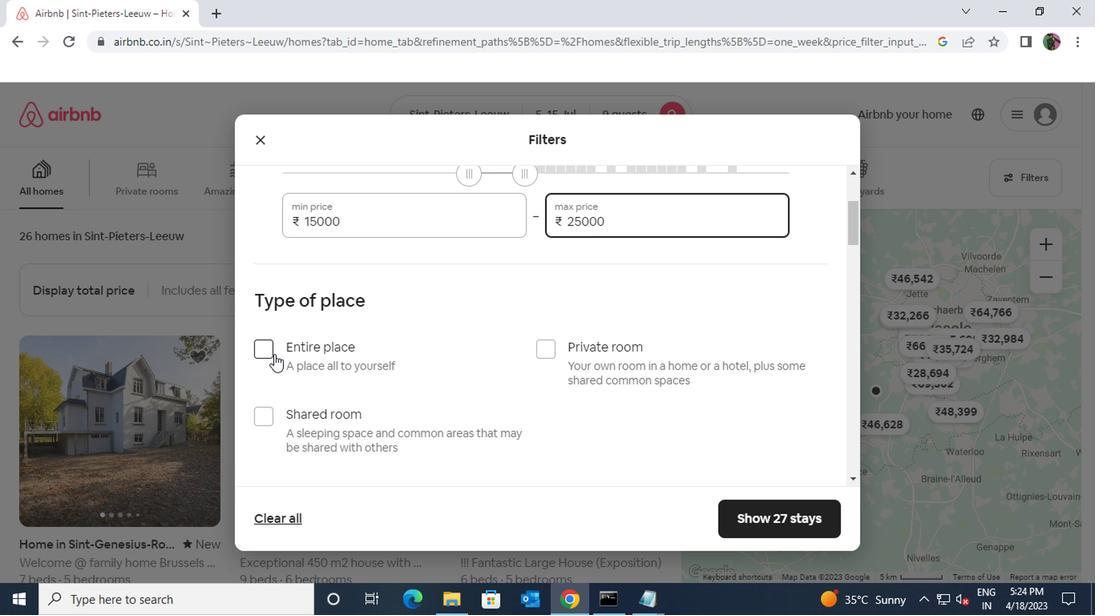 
Action: Mouse pressed left at (257, 347)
Screenshot: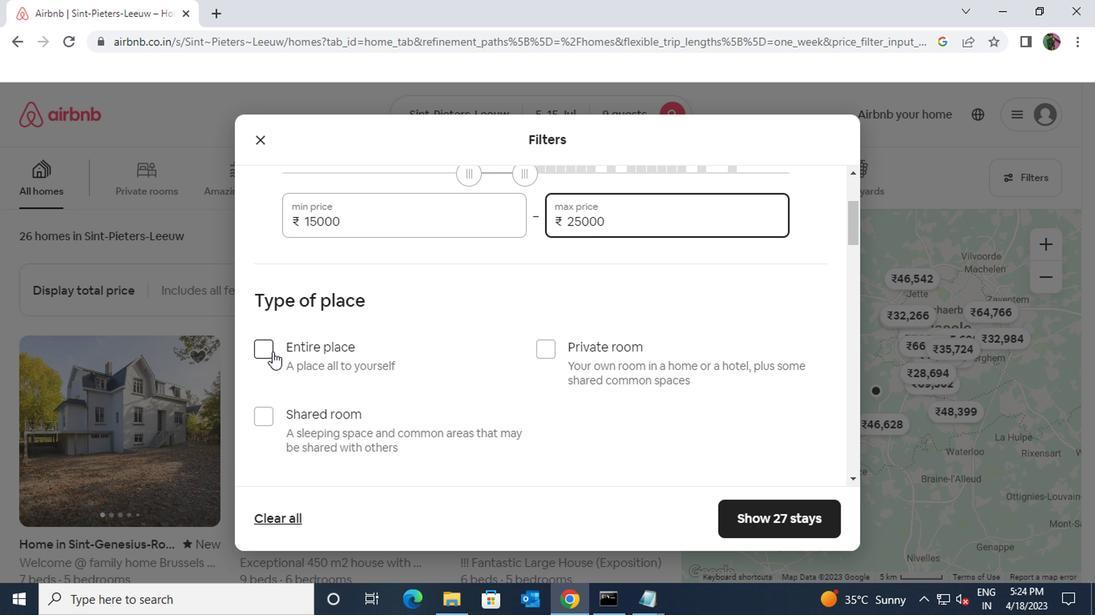 
Action: Mouse moved to (468, 411)
Screenshot: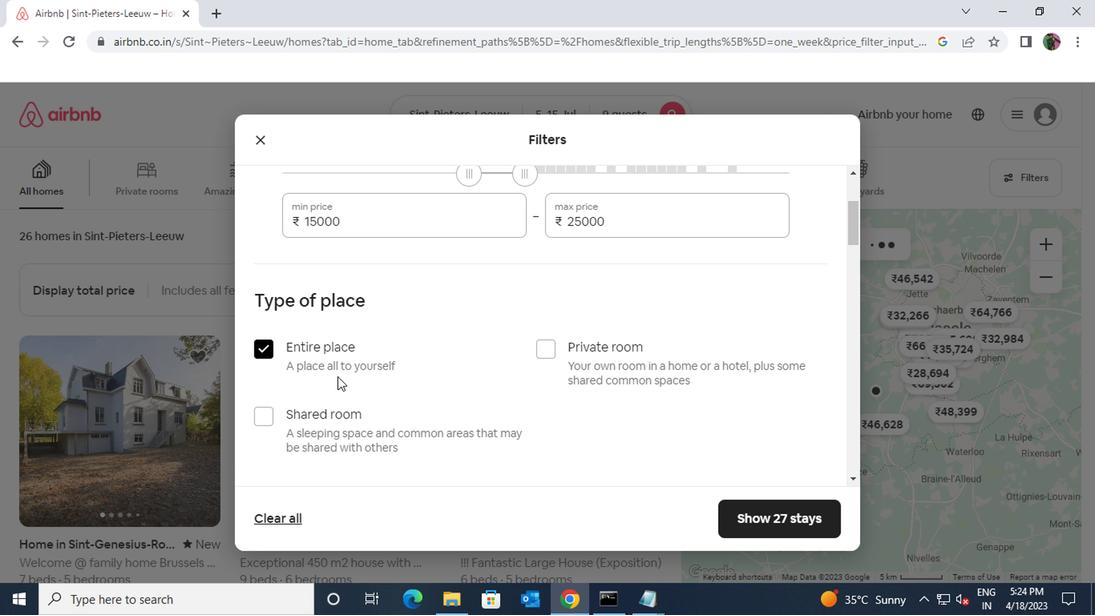 
Action: Mouse scrolled (468, 411) with delta (0, 0)
Screenshot: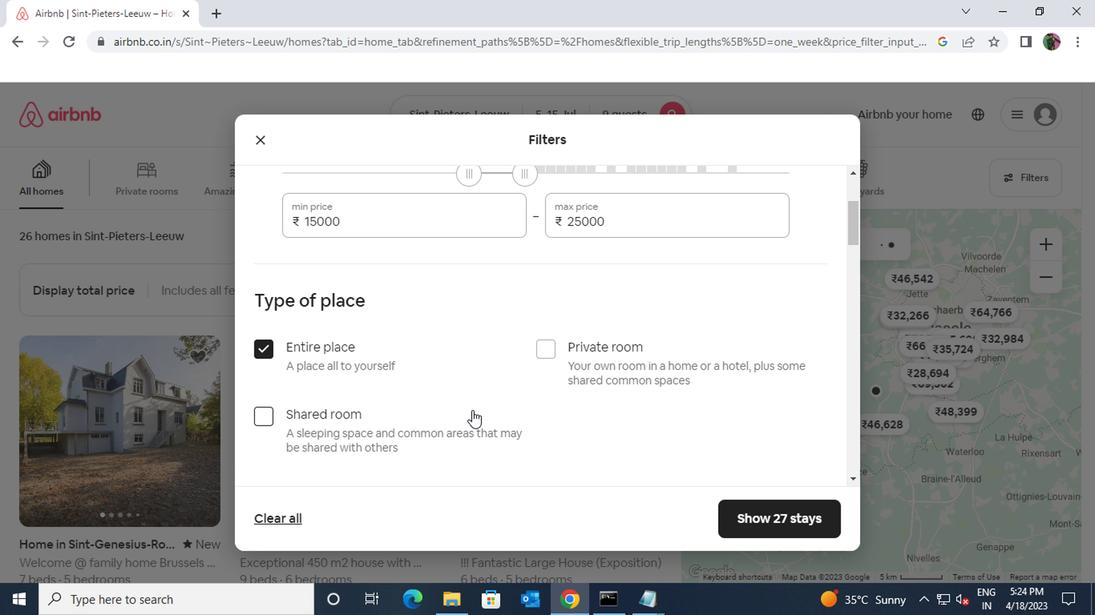 
Action: Mouse scrolled (468, 411) with delta (0, 0)
Screenshot: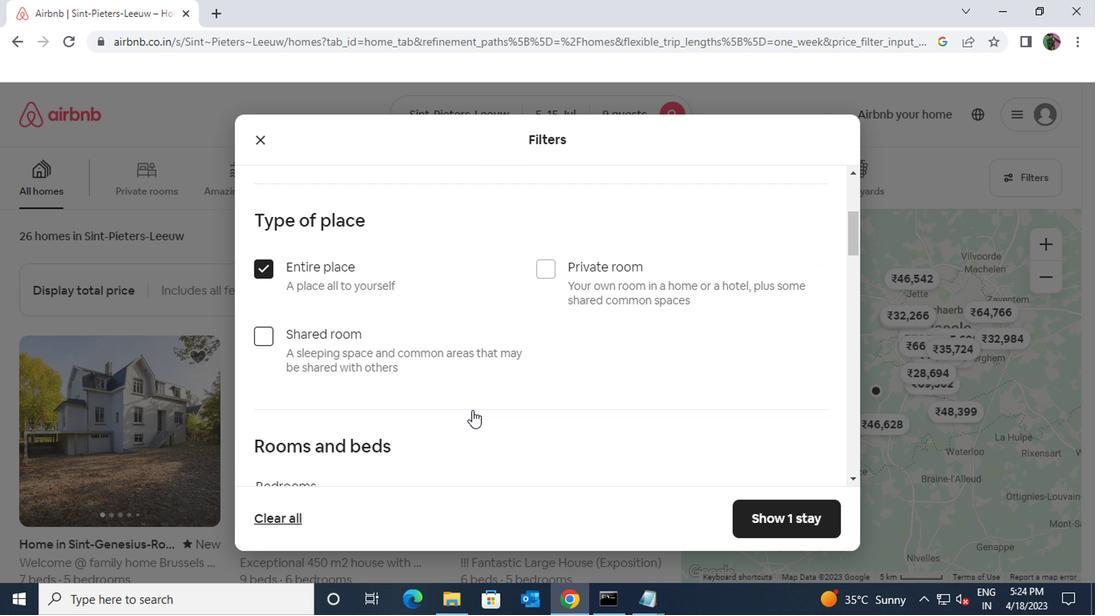 
Action: Mouse scrolled (468, 411) with delta (0, 0)
Screenshot: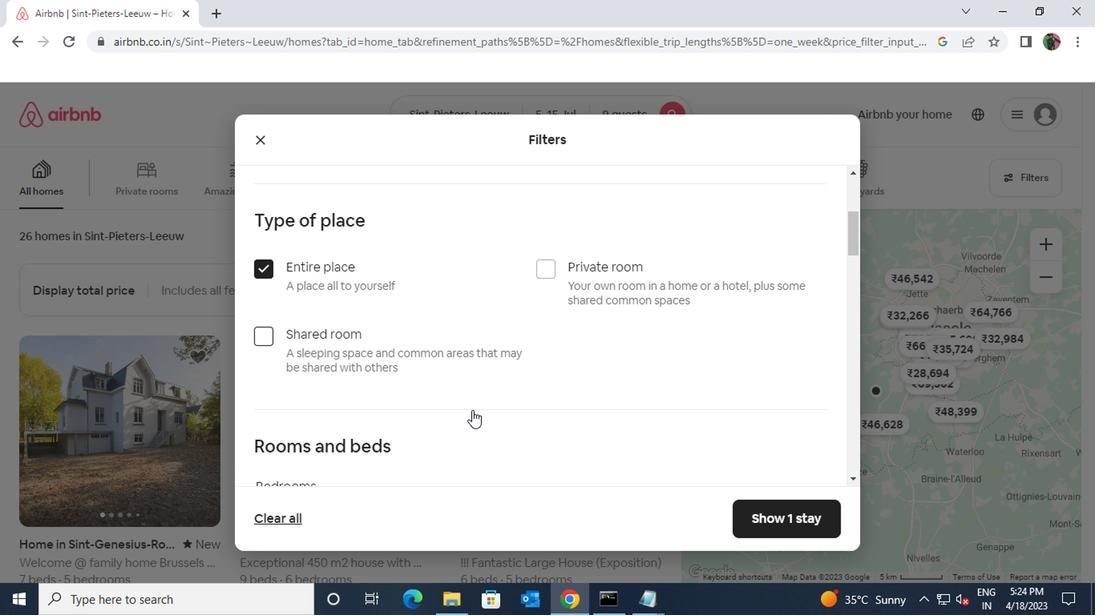 
Action: Mouse moved to (564, 378)
Screenshot: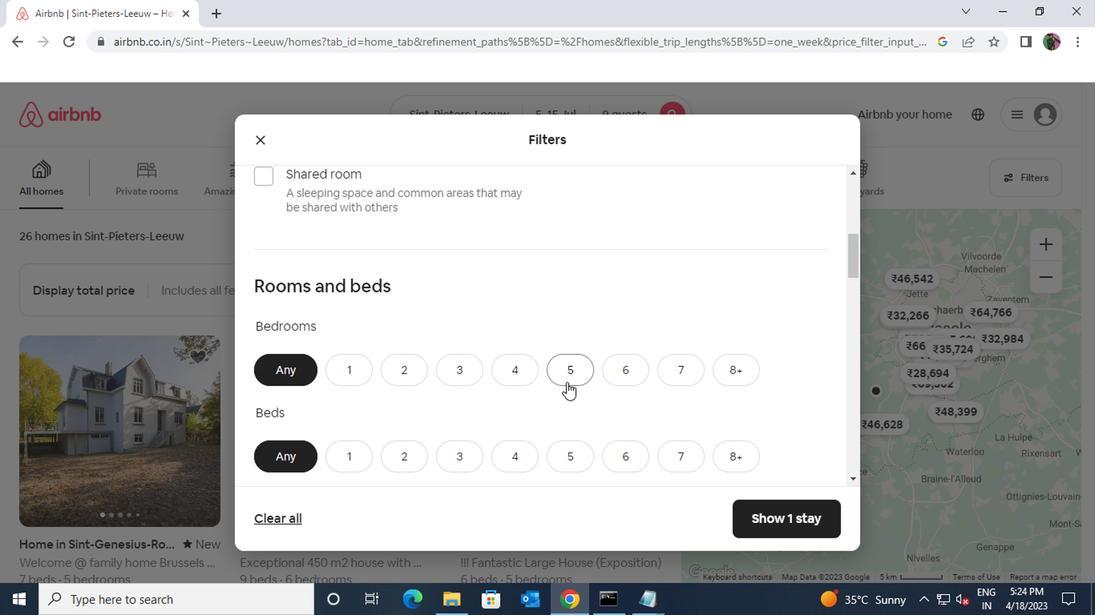 
Action: Mouse pressed left at (564, 378)
Screenshot: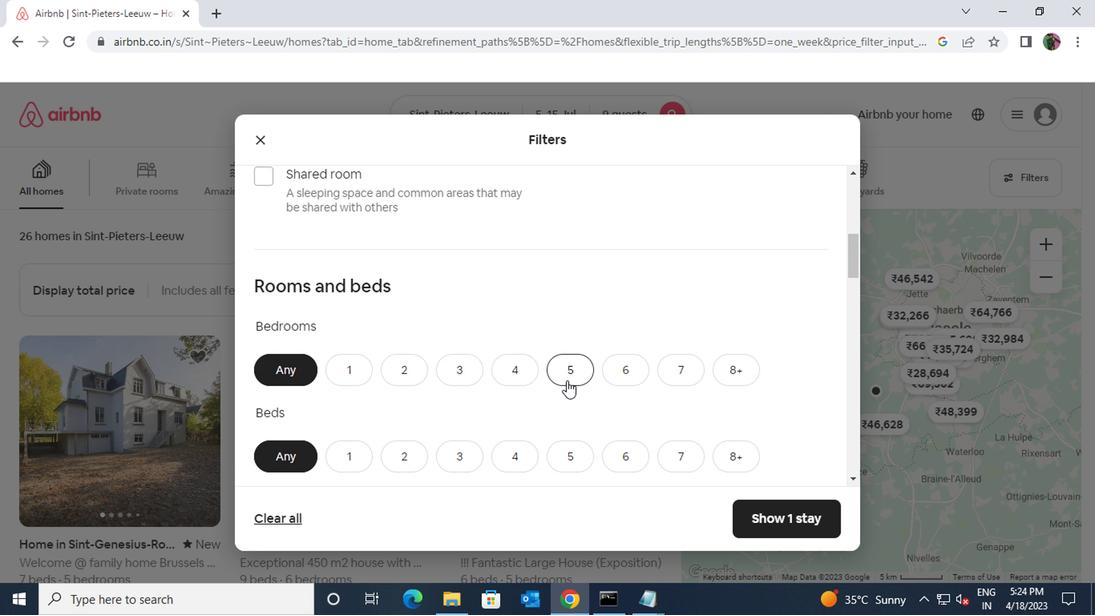 
Action: Mouse moved to (561, 451)
Screenshot: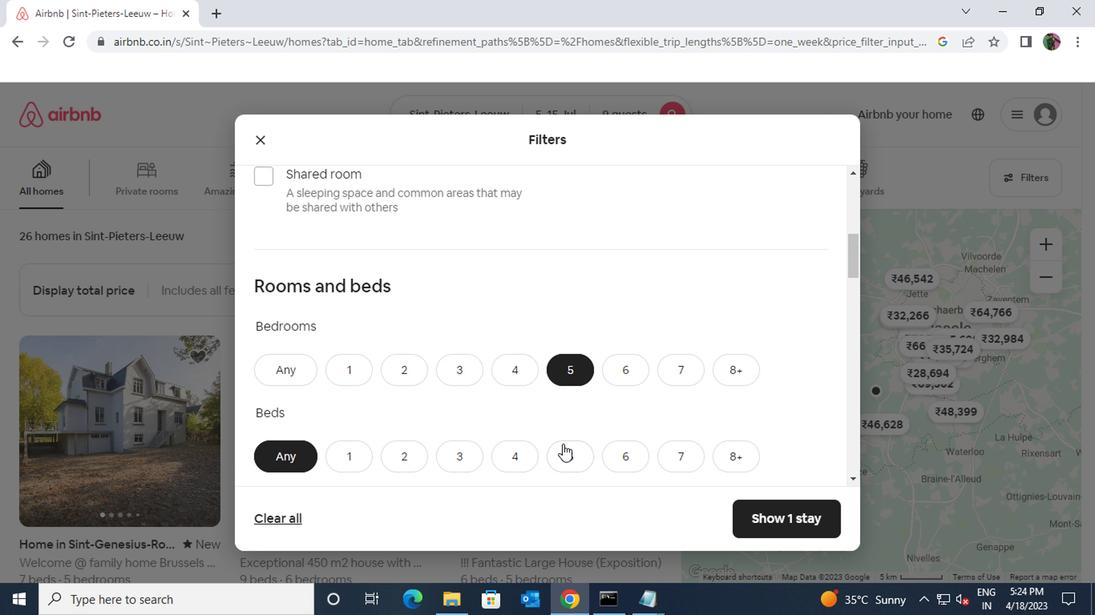 
Action: Mouse pressed left at (561, 451)
Screenshot: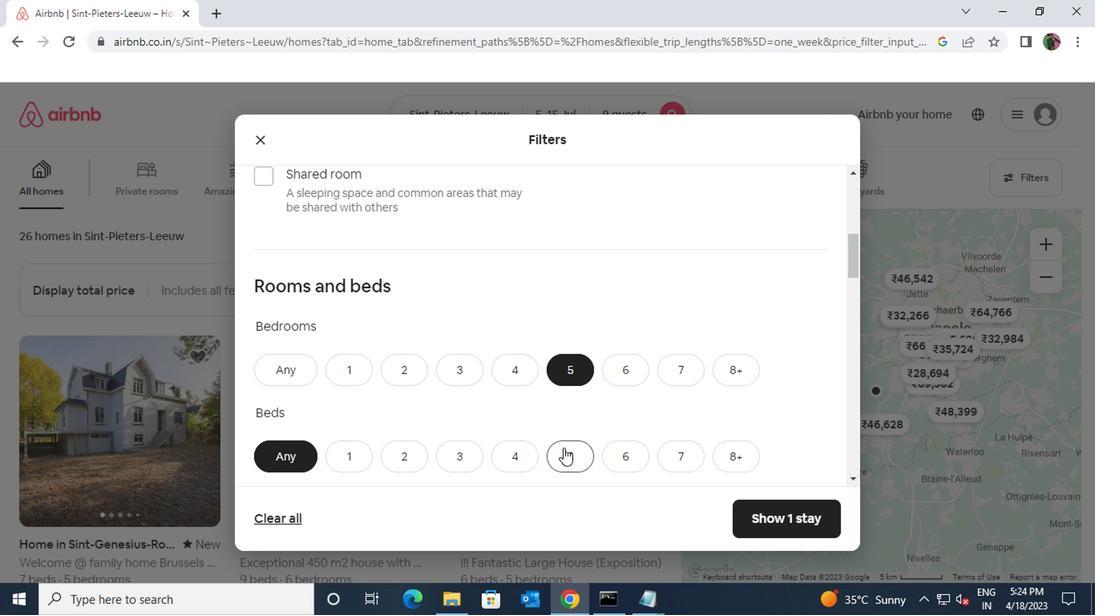 
Action: Mouse scrolled (561, 449) with delta (0, -1)
Screenshot: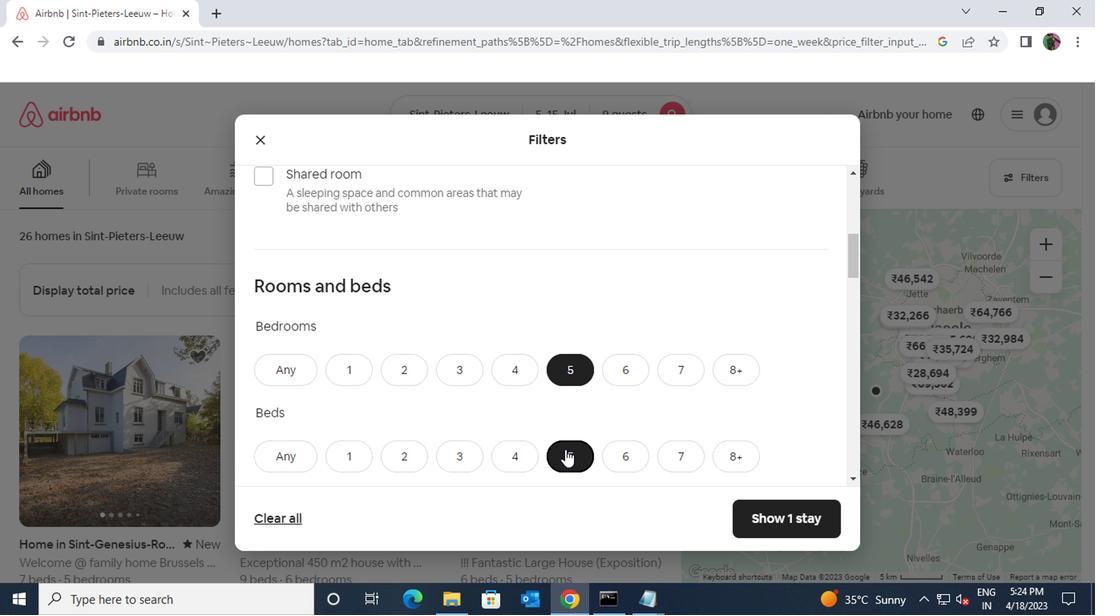 
Action: Mouse moved to (549, 457)
Screenshot: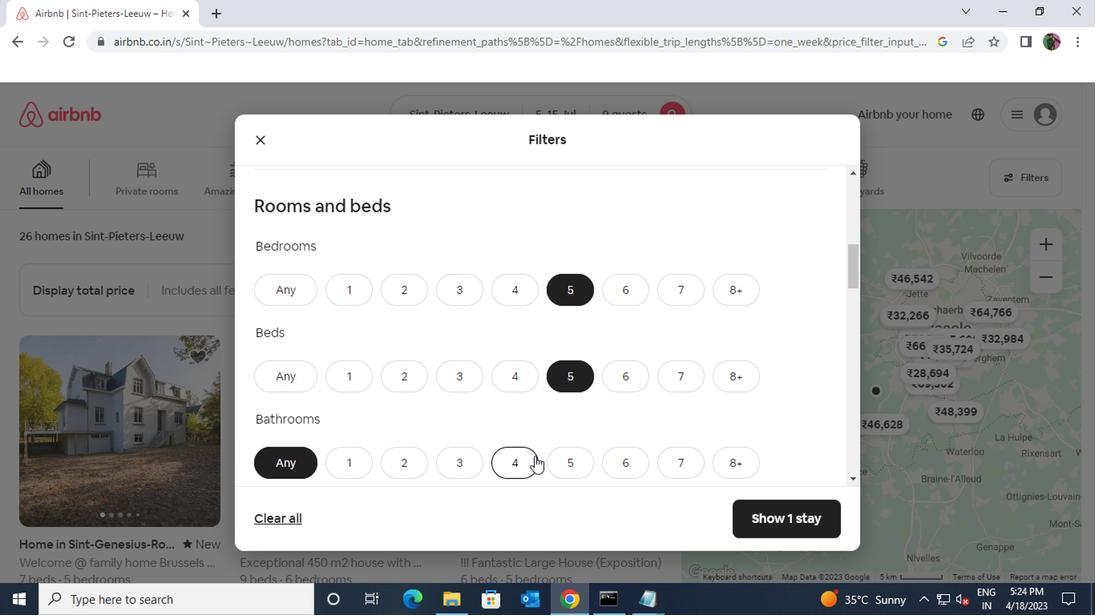
Action: Mouse pressed left at (549, 457)
Screenshot: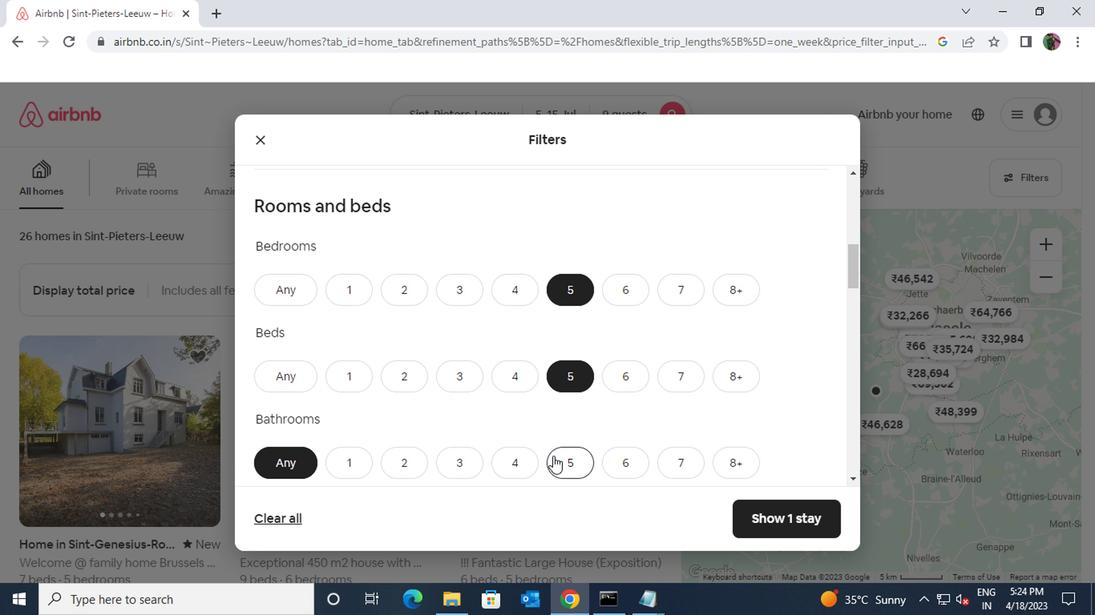 
Action: Mouse scrolled (549, 456) with delta (0, 0)
Screenshot: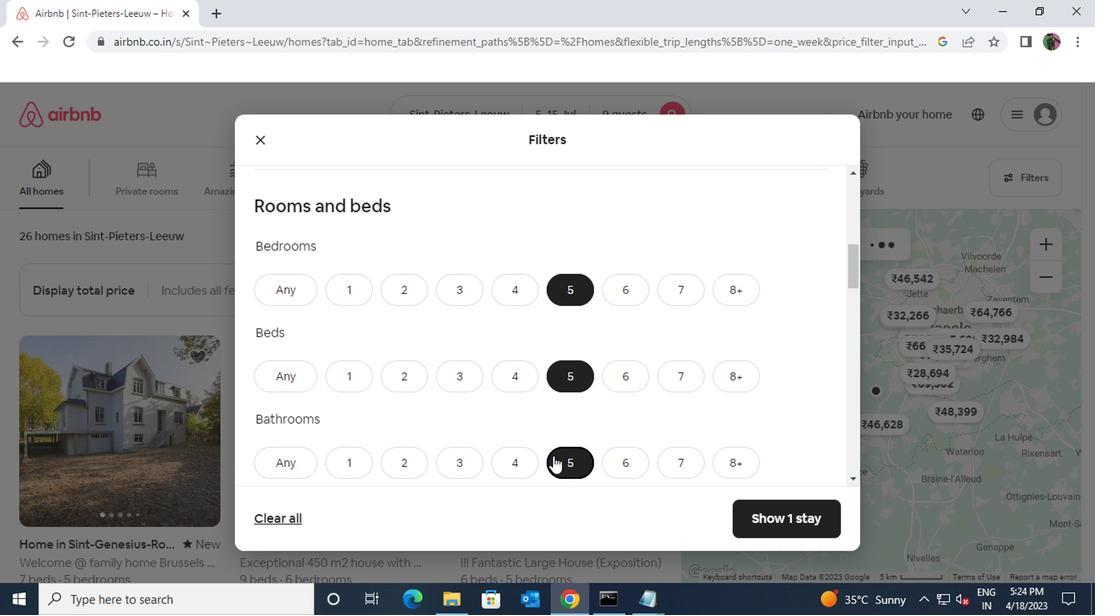 
Action: Mouse moved to (541, 444)
Screenshot: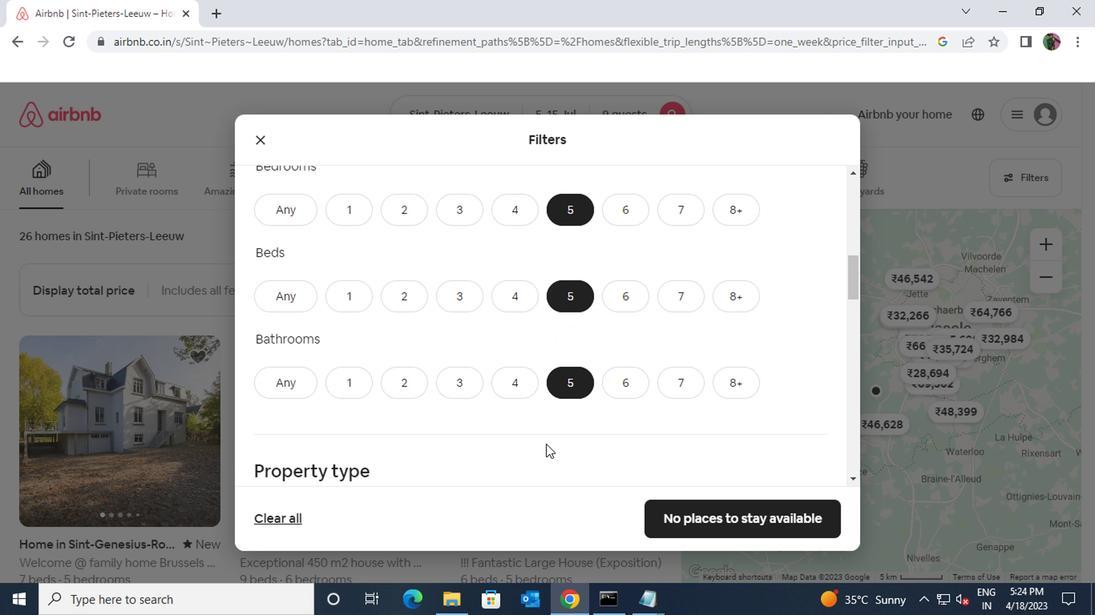 
Action: Mouse scrolled (541, 443) with delta (0, -1)
Screenshot: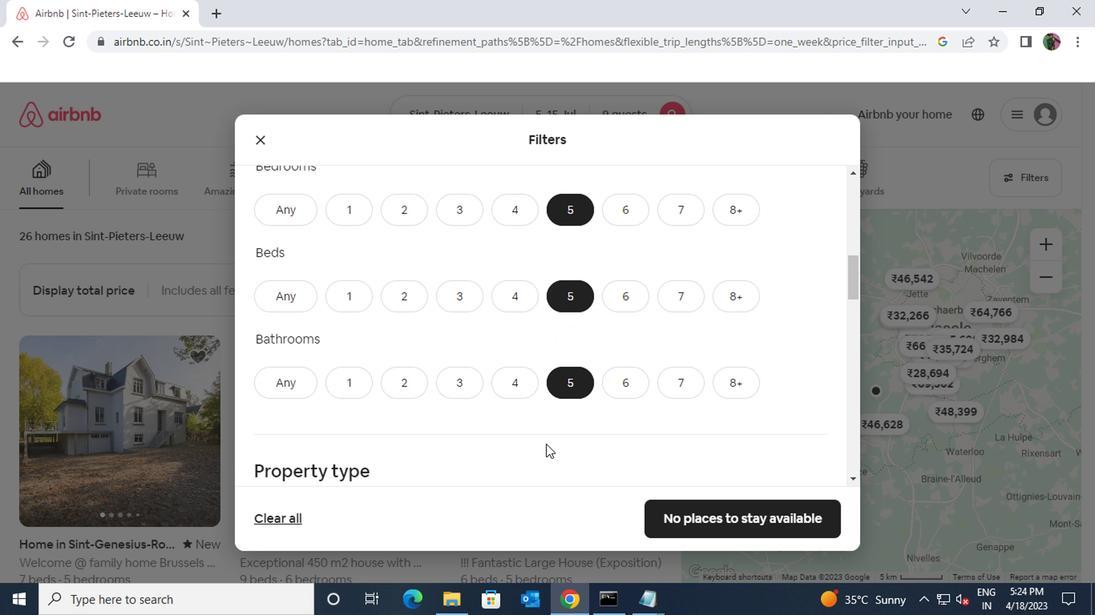
Action: Mouse moved to (540, 443)
Screenshot: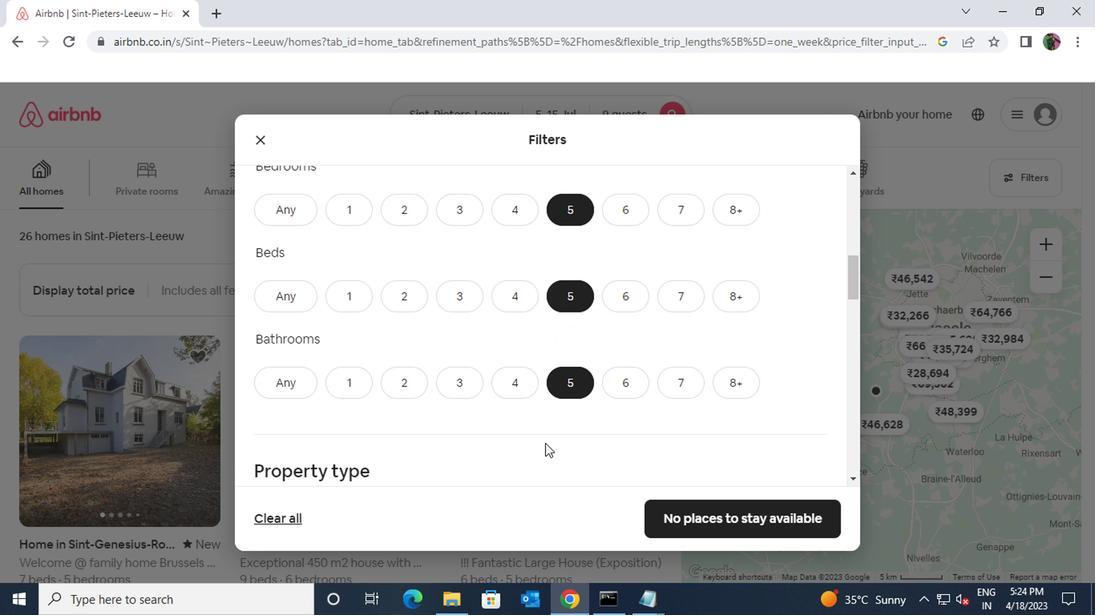 
Action: Mouse scrolled (540, 442) with delta (0, -1)
Screenshot: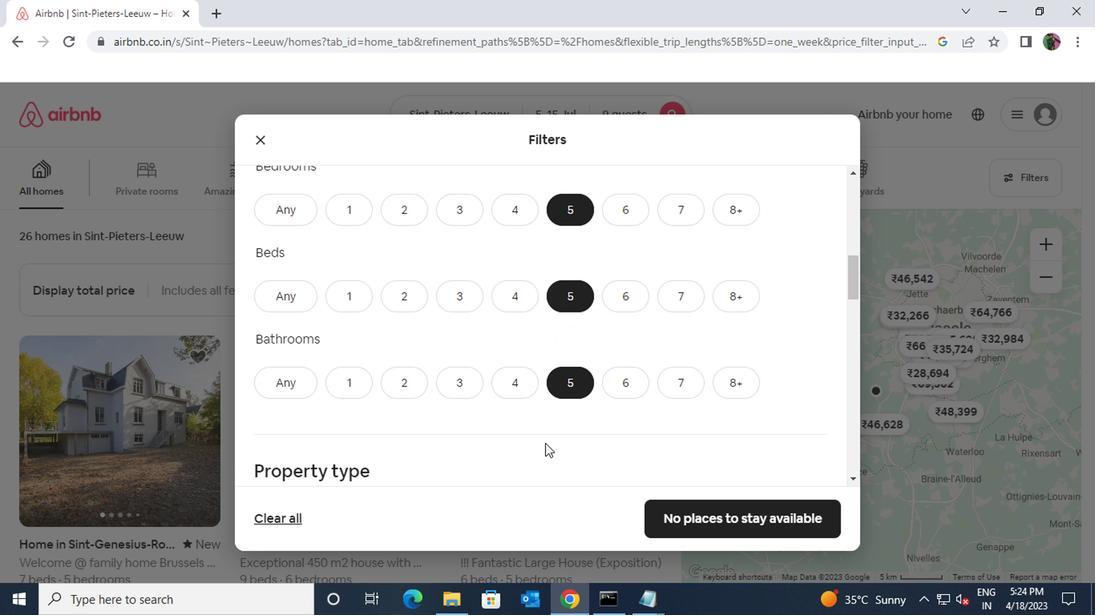 
Action: Mouse moved to (323, 402)
Screenshot: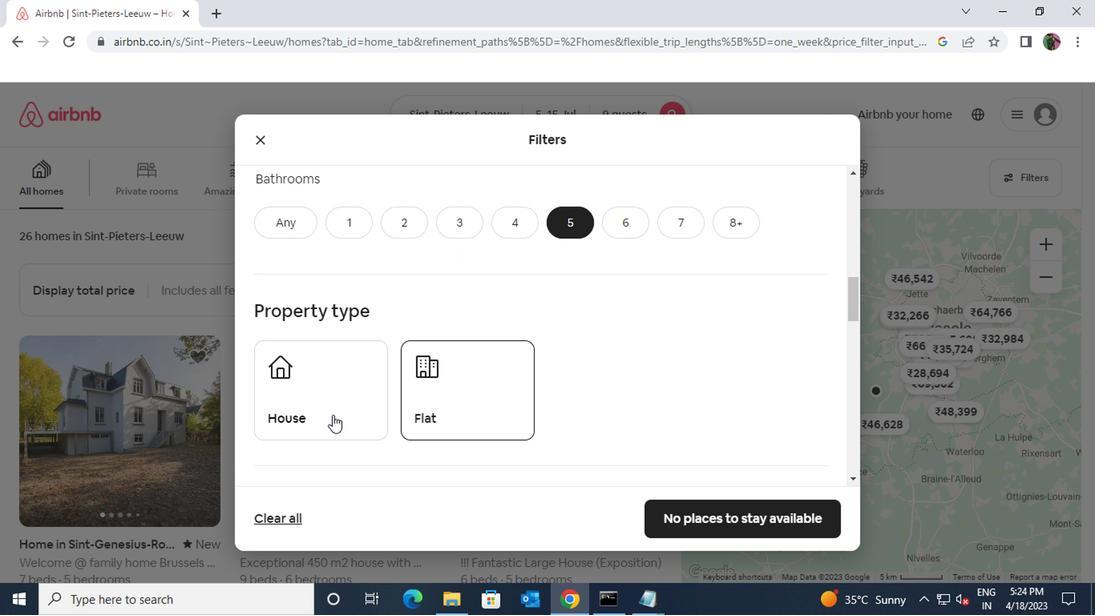 
Action: Mouse pressed left at (323, 402)
Screenshot: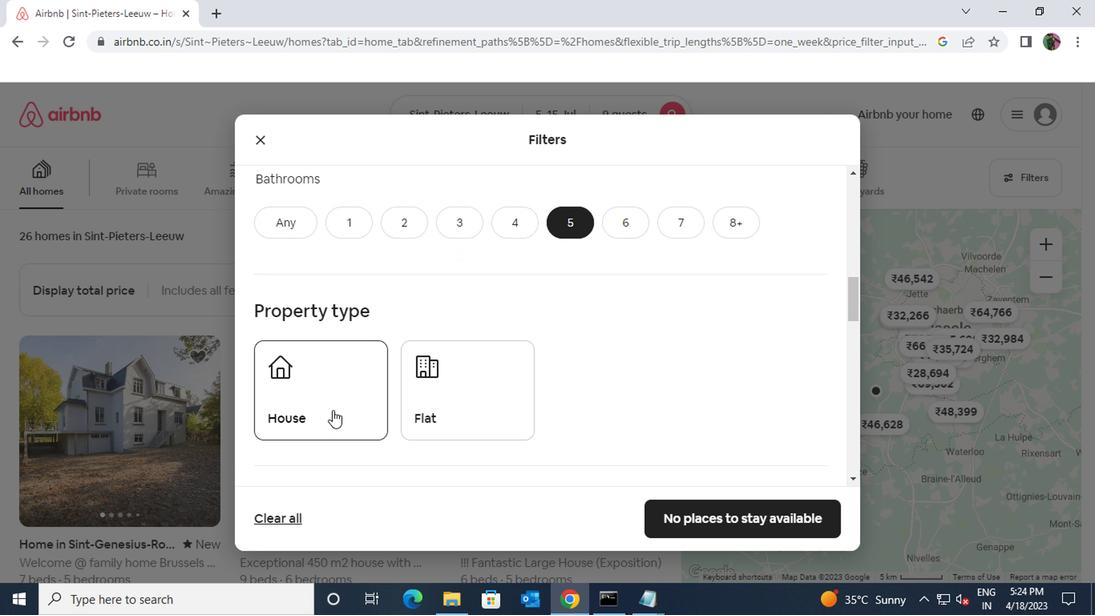 
Action: Mouse moved to (415, 465)
Screenshot: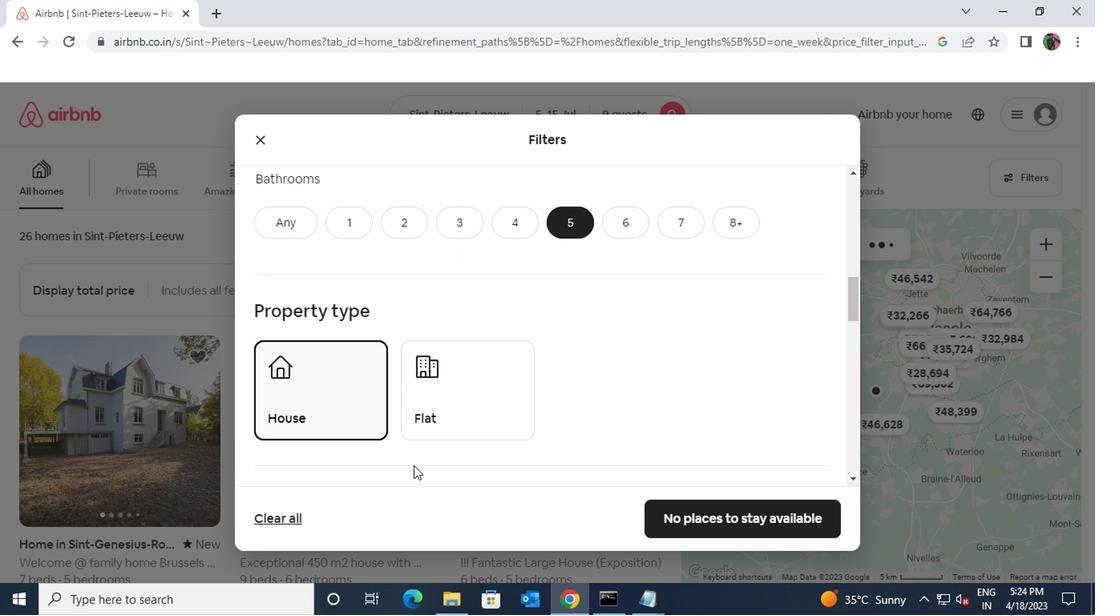
Action: Mouse scrolled (415, 465) with delta (0, 0)
Screenshot: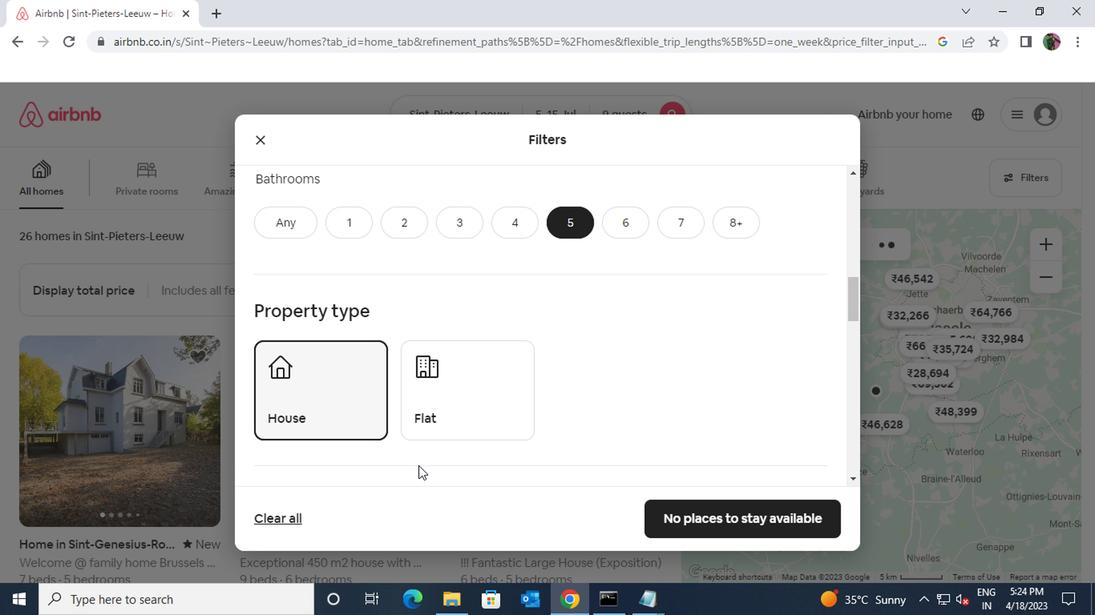 
Action: Mouse scrolled (415, 465) with delta (0, 0)
Screenshot: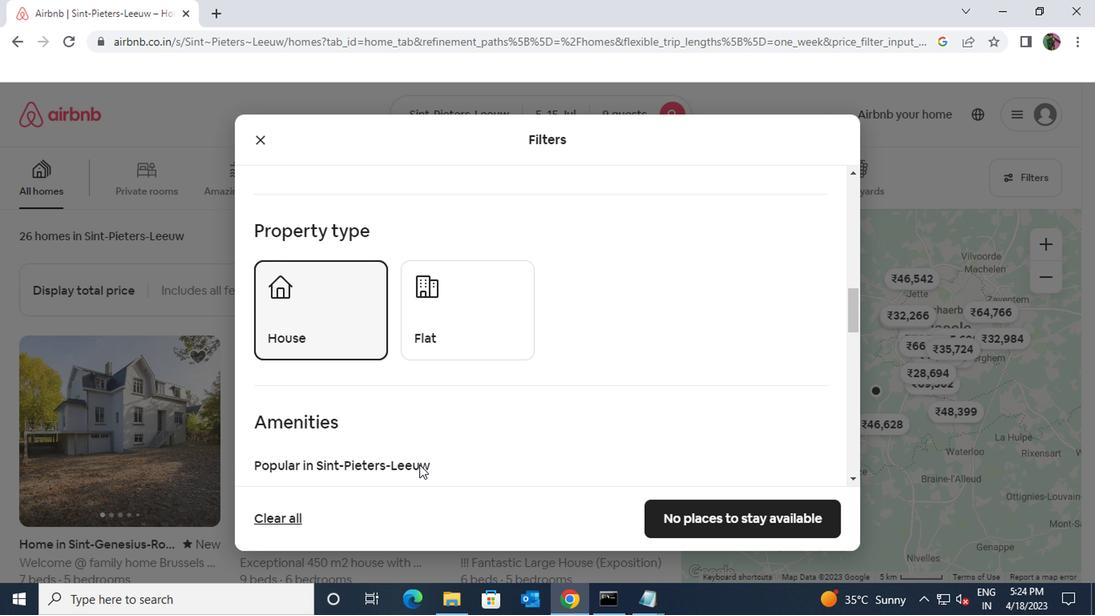 
Action: Mouse scrolled (415, 465) with delta (0, 0)
Screenshot: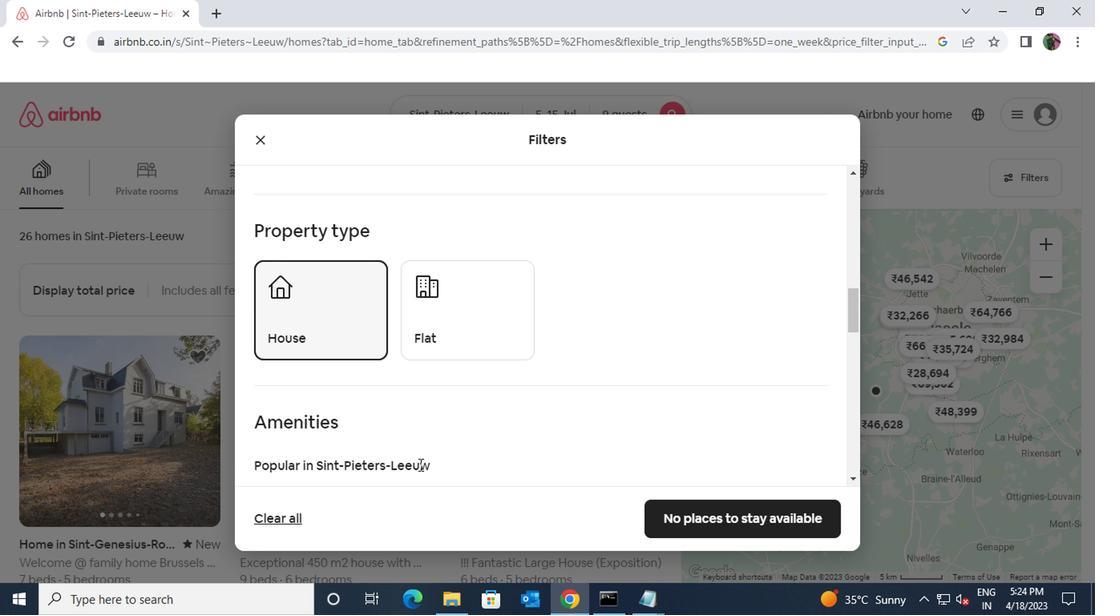 
Action: Mouse moved to (313, 453)
Screenshot: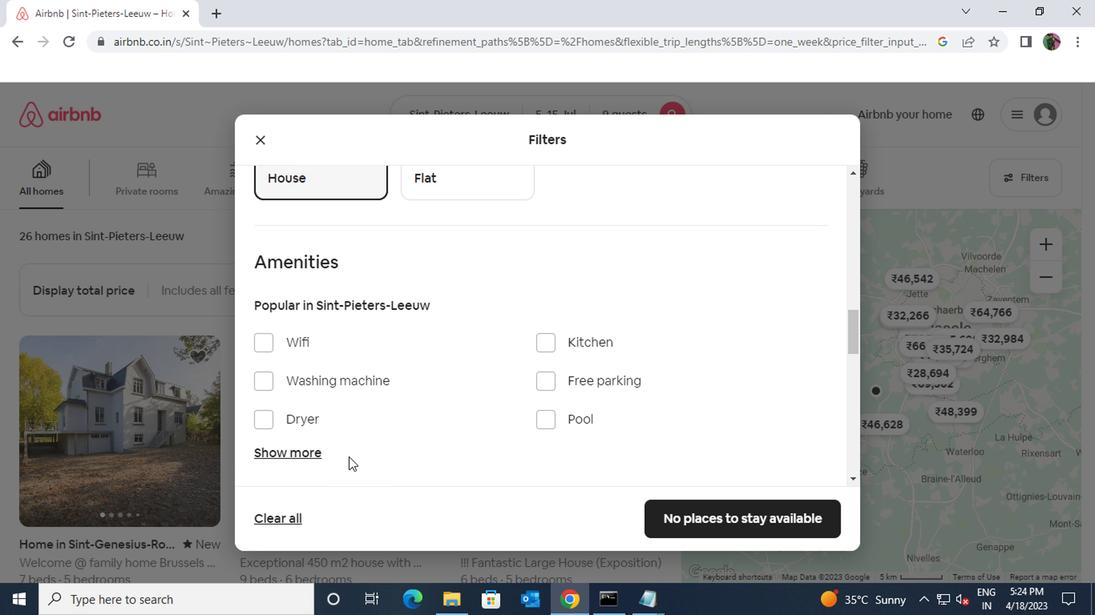 
Action: Mouse pressed left at (313, 453)
Screenshot: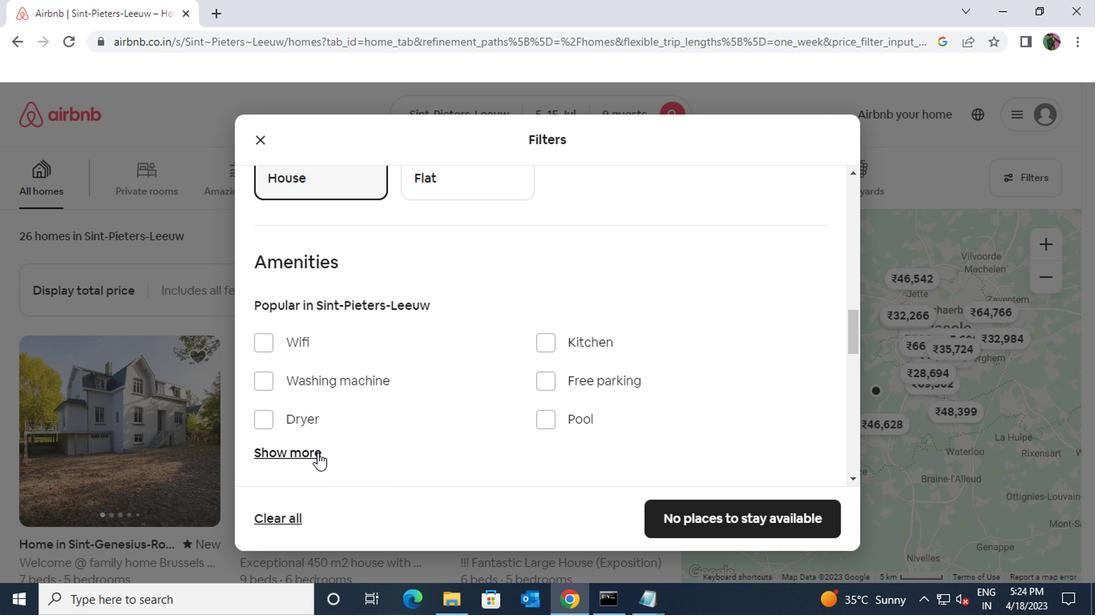 
Action: Mouse moved to (394, 451)
Screenshot: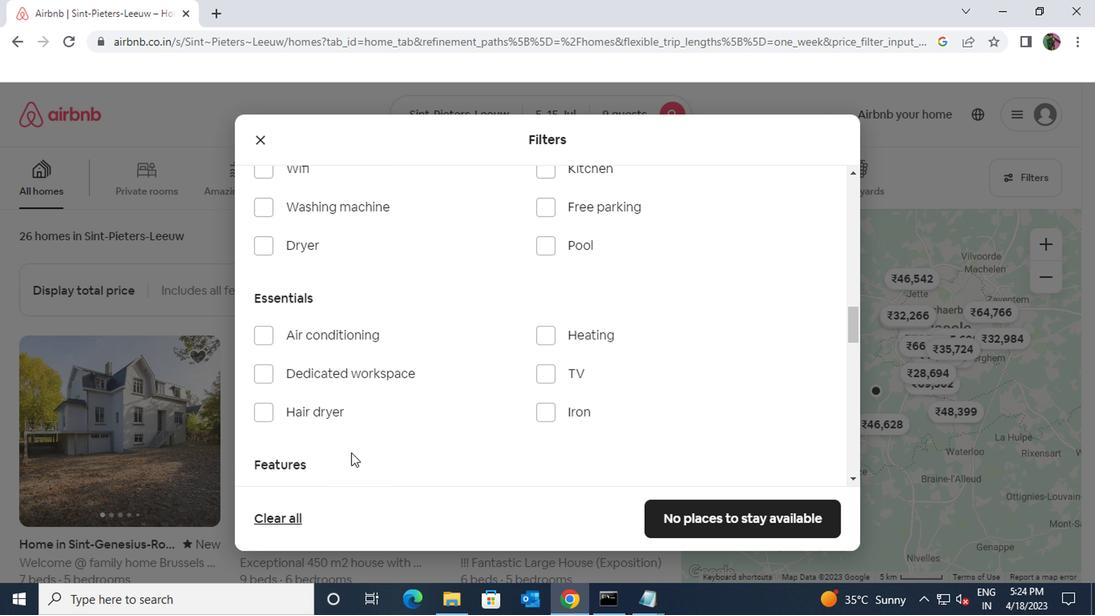 
Action: Mouse scrolled (394, 451) with delta (0, 0)
Screenshot: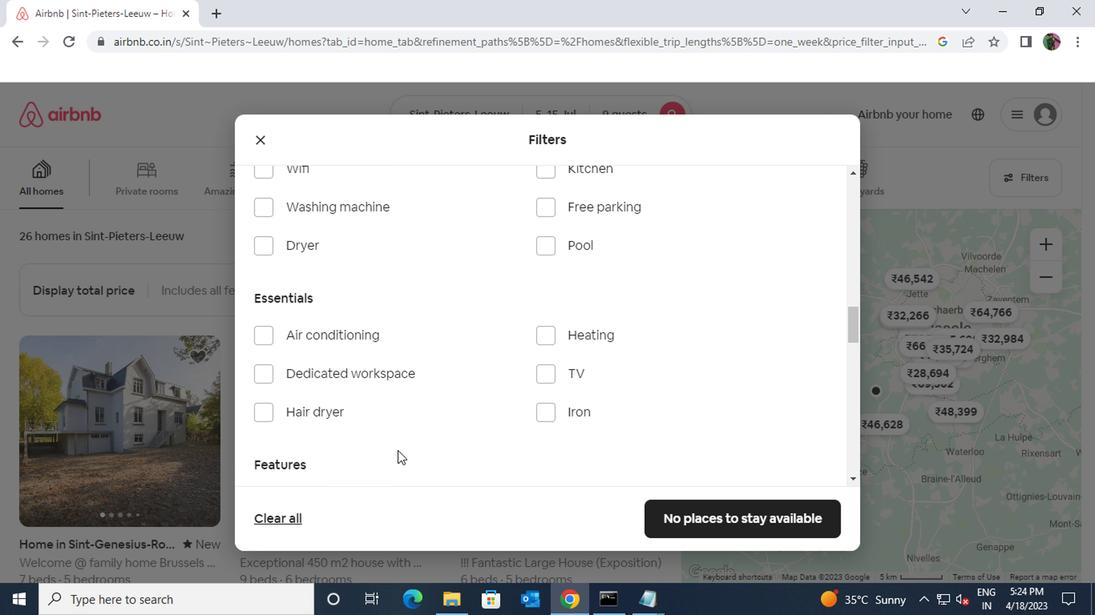 
Action: Mouse scrolled (394, 451) with delta (0, 0)
Screenshot: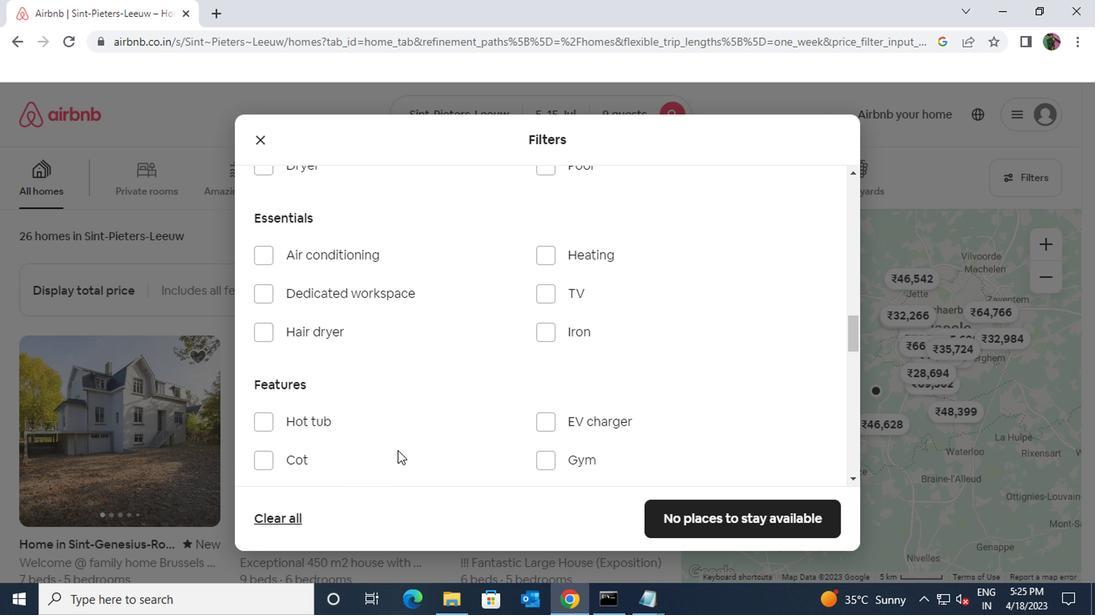 
Action: Mouse moved to (395, 451)
Screenshot: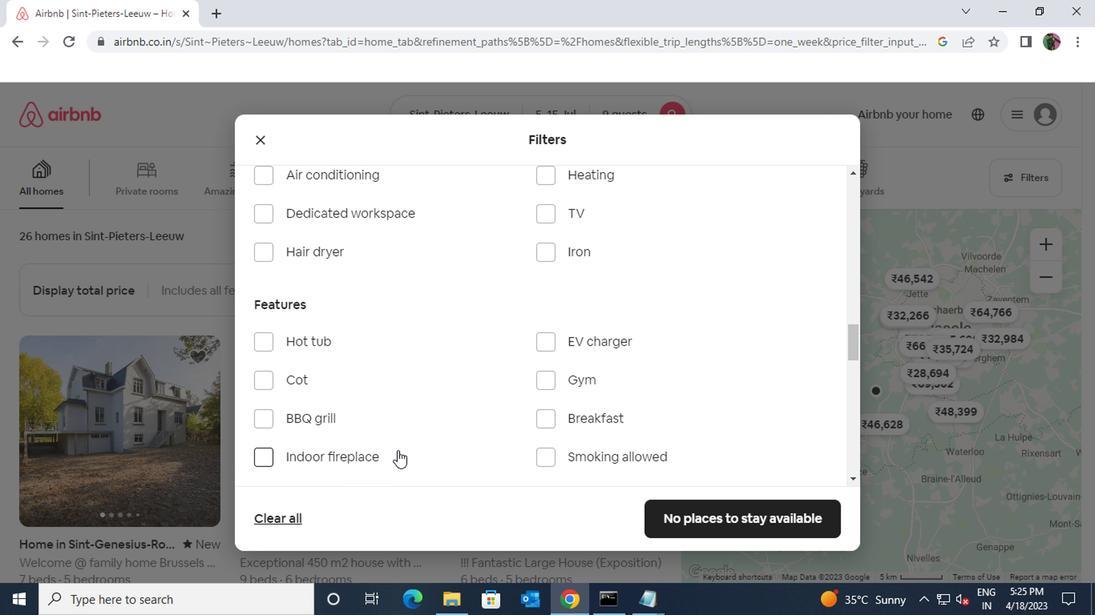 
Action: Mouse scrolled (395, 451) with delta (0, 0)
Screenshot: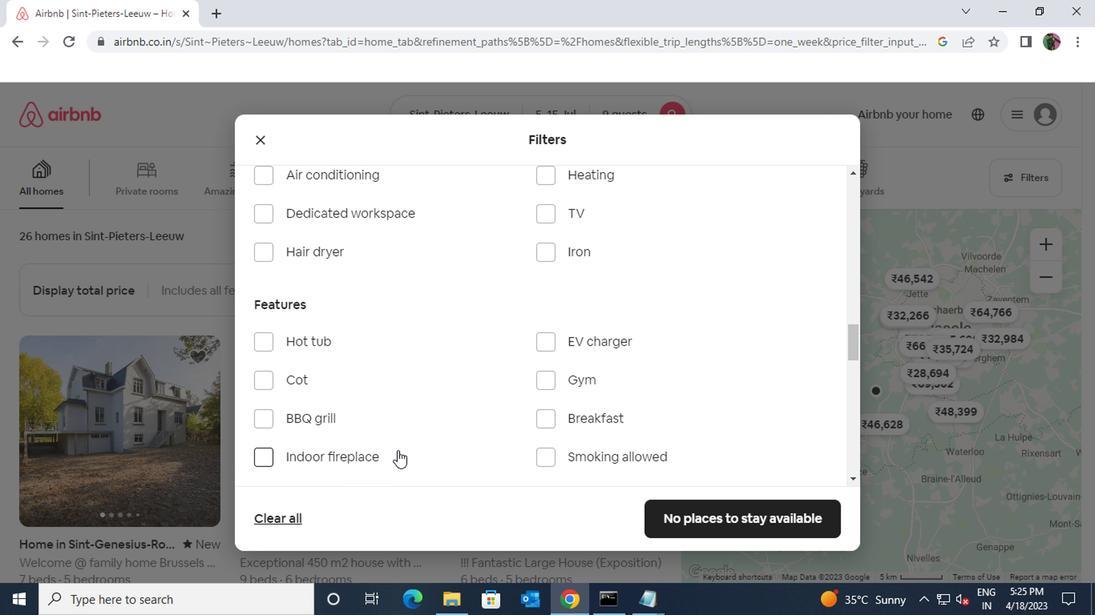 
Action: Mouse moved to (540, 253)
Screenshot: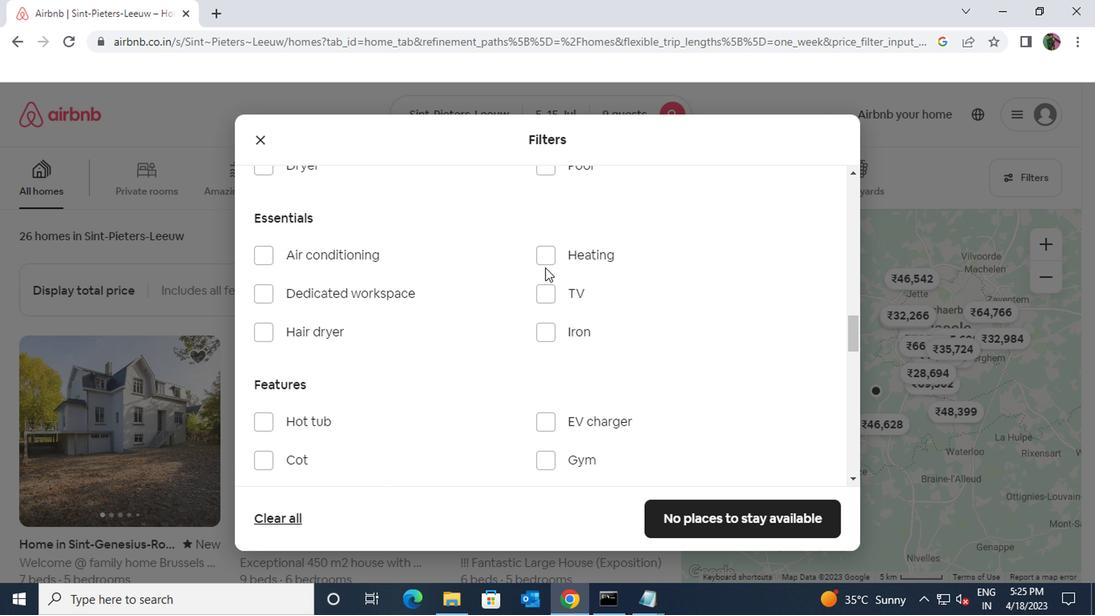 
Action: Mouse pressed left at (540, 253)
Screenshot: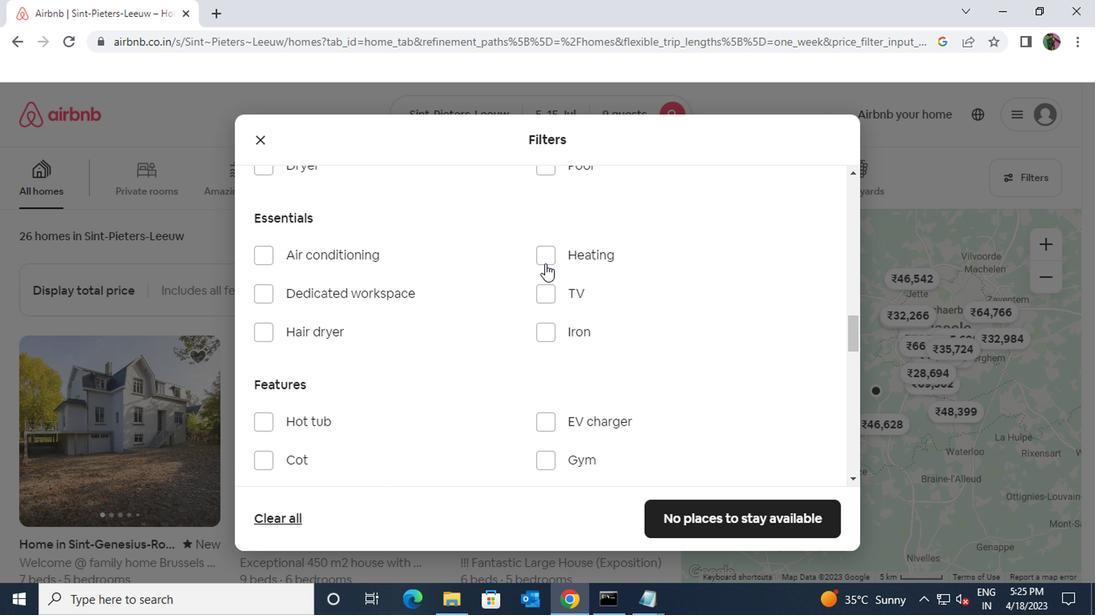 
Action: Mouse moved to (436, 415)
Screenshot: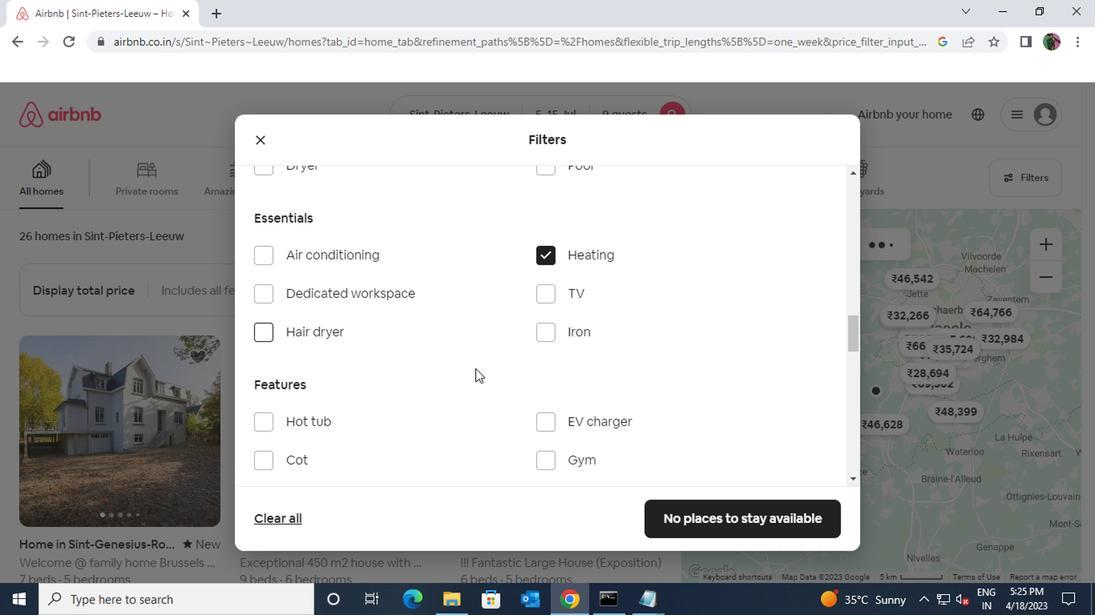 
Action: Mouse scrolled (436, 414) with delta (0, -1)
Screenshot: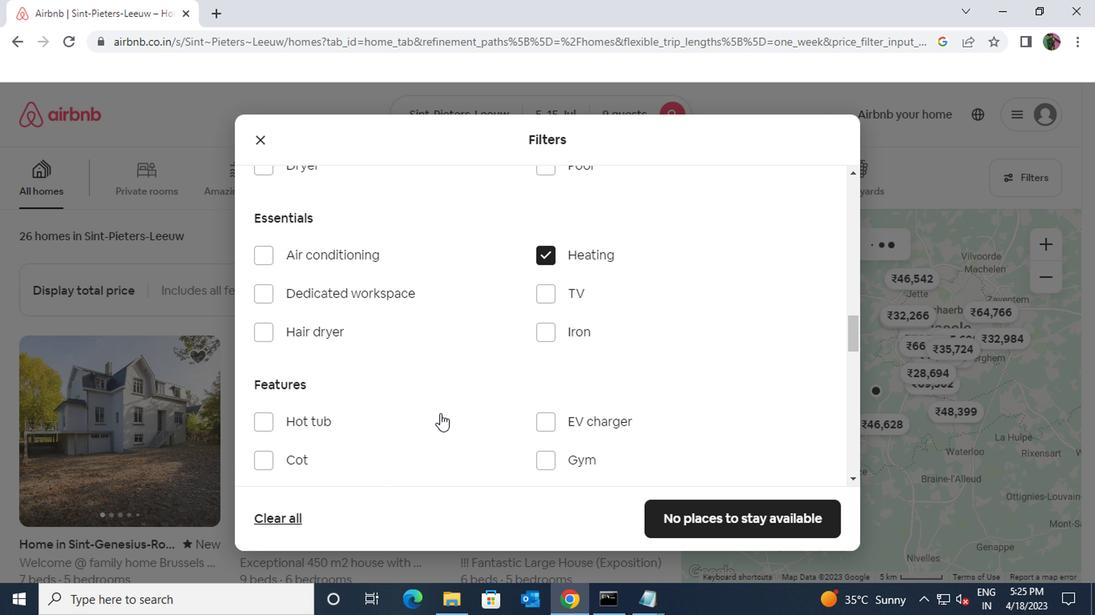 
Action: Mouse scrolled (436, 414) with delta (0, -1)
Screenshot: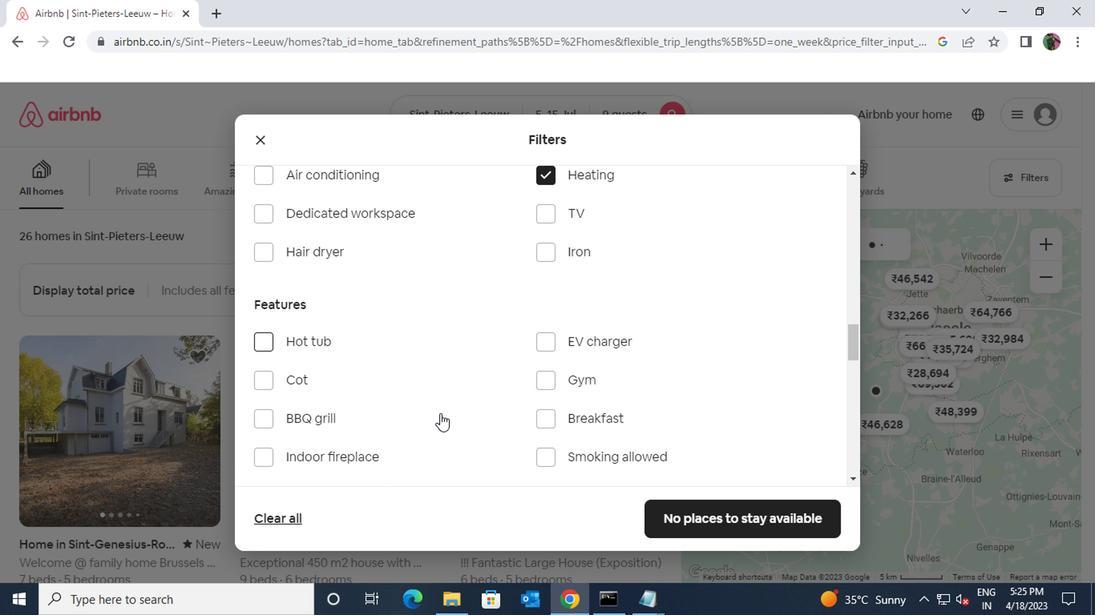 
Action: Mouse scrolled (436, 414) with delta (0, -1)
Screenshot: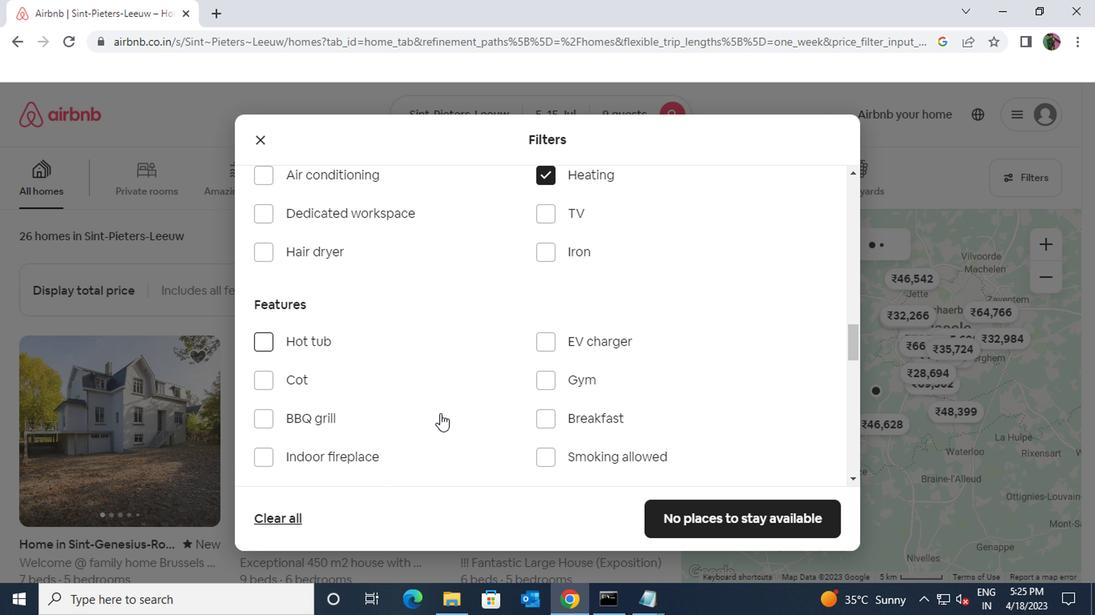 
Action: Mouse scrolled (436, 414) with delta (0, -1)
Screenshot: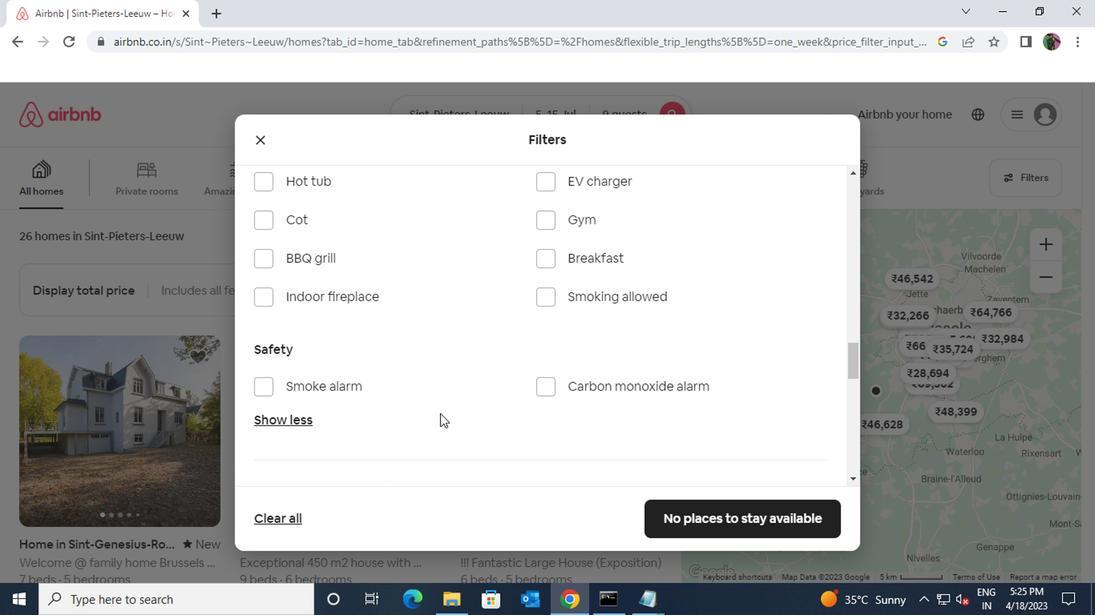 
Action: Mouse scrolled (436, 414) with delta (0, -1)
Screenshot: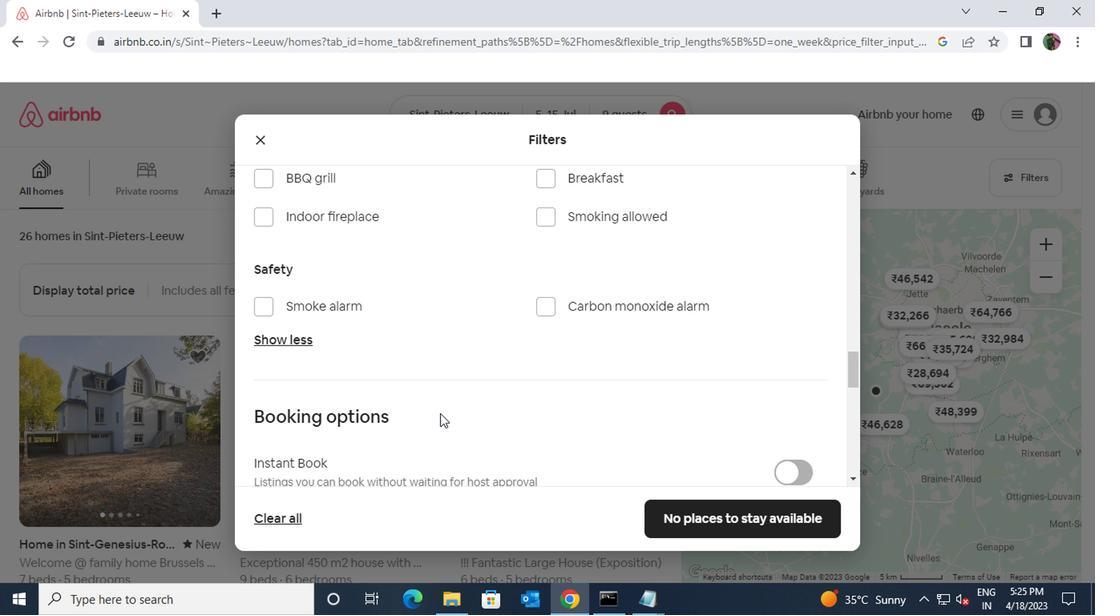
Action: Mouse scrolled (436, 414) with delta (0, -1)
Screenshot: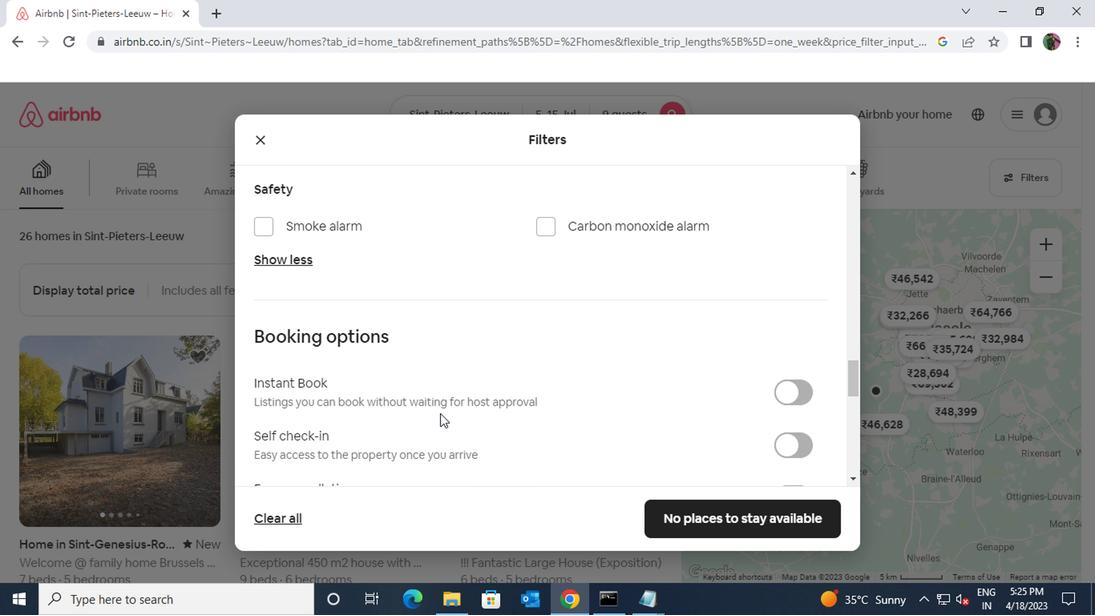
Action: Mouse moved to (777, 372)
Screenshot: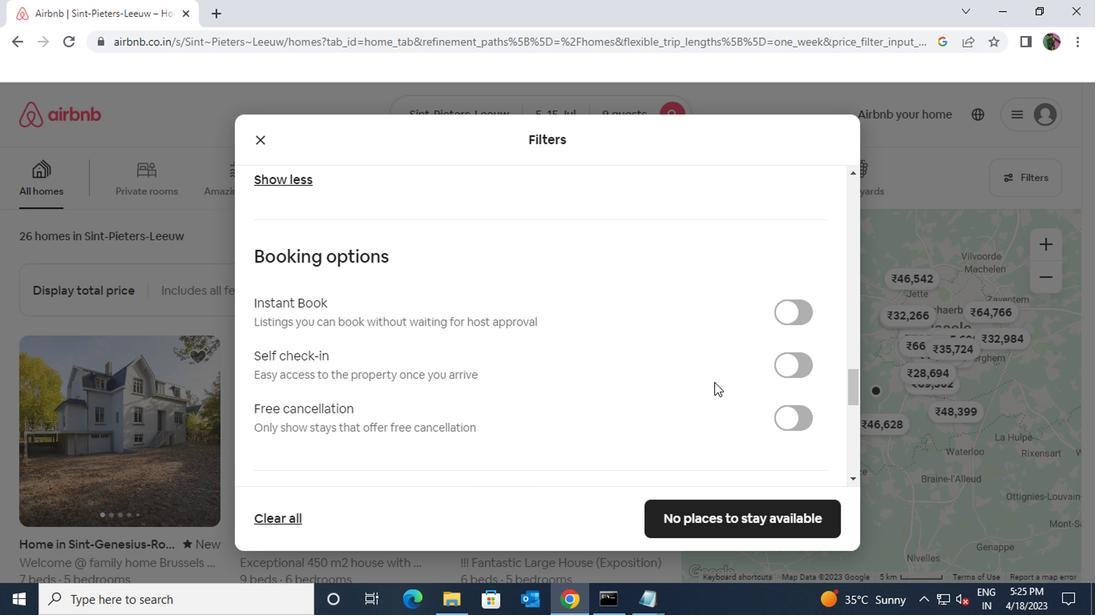 
Action: Mouse pressed left at (777, 372)
Screenshot: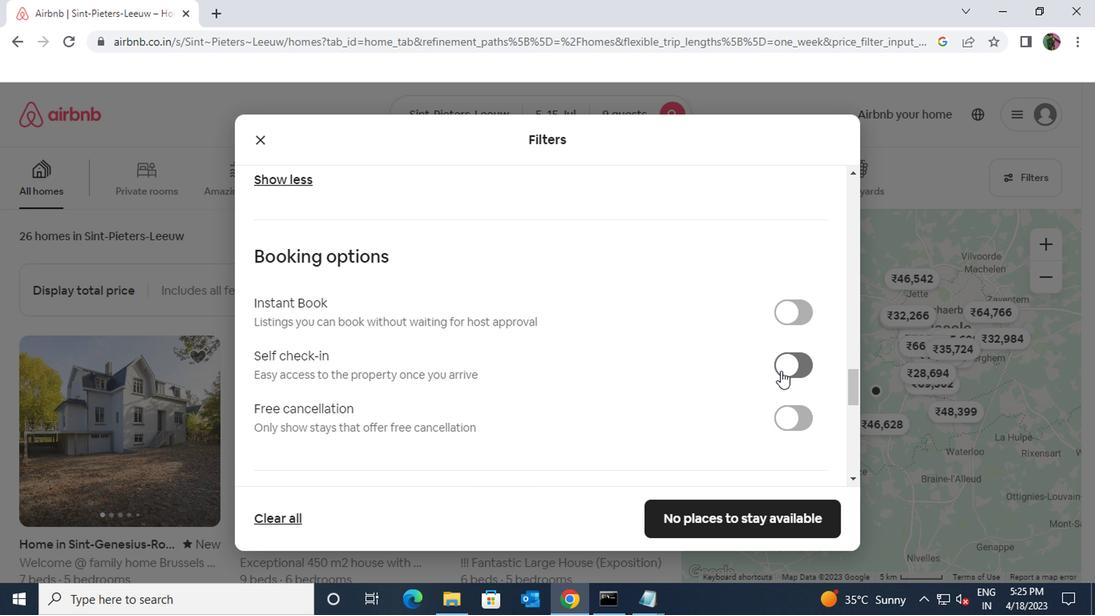 
Action: Mouse moved to (357, 439)
Screenshot: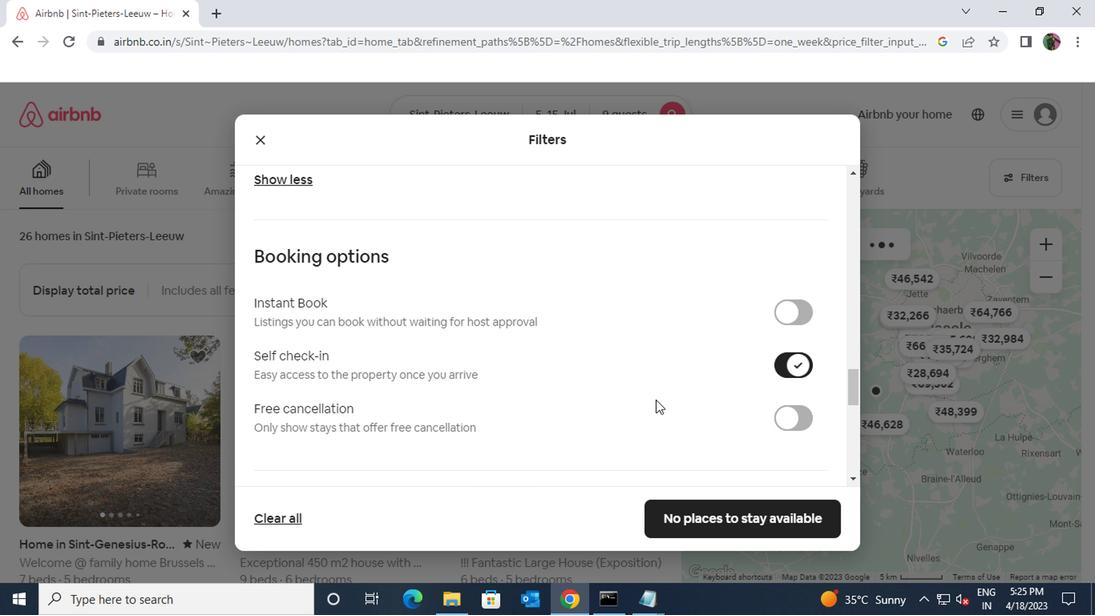 
Action: Mouse scrolled (357, 438) with delta (0, -1)
Screenshot: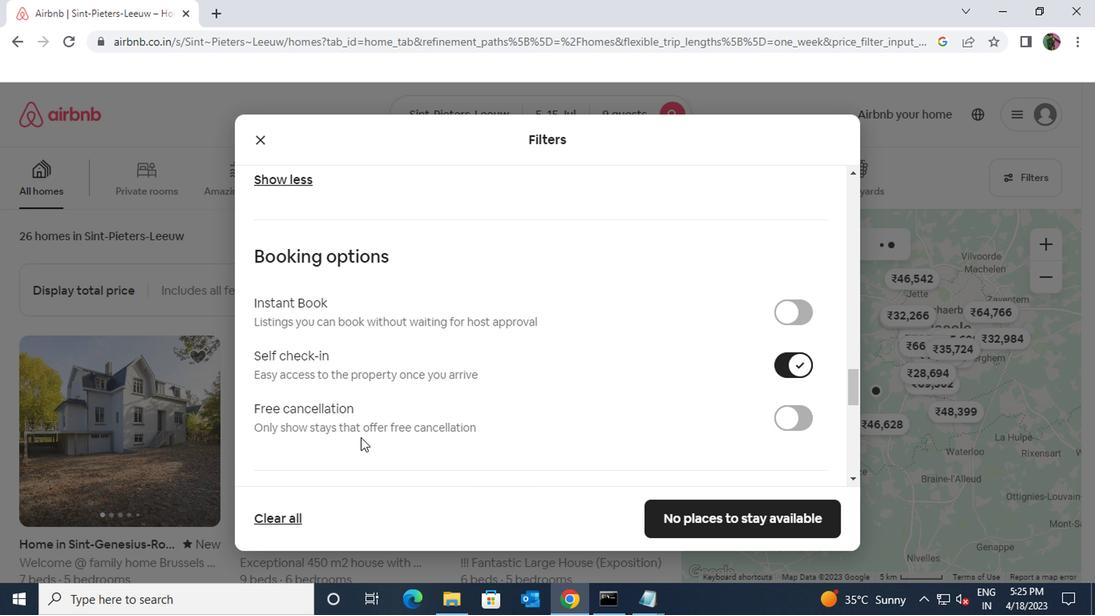 
Action: Mouse scrolled (357, 438) with delta (0, -1)
Screenshot: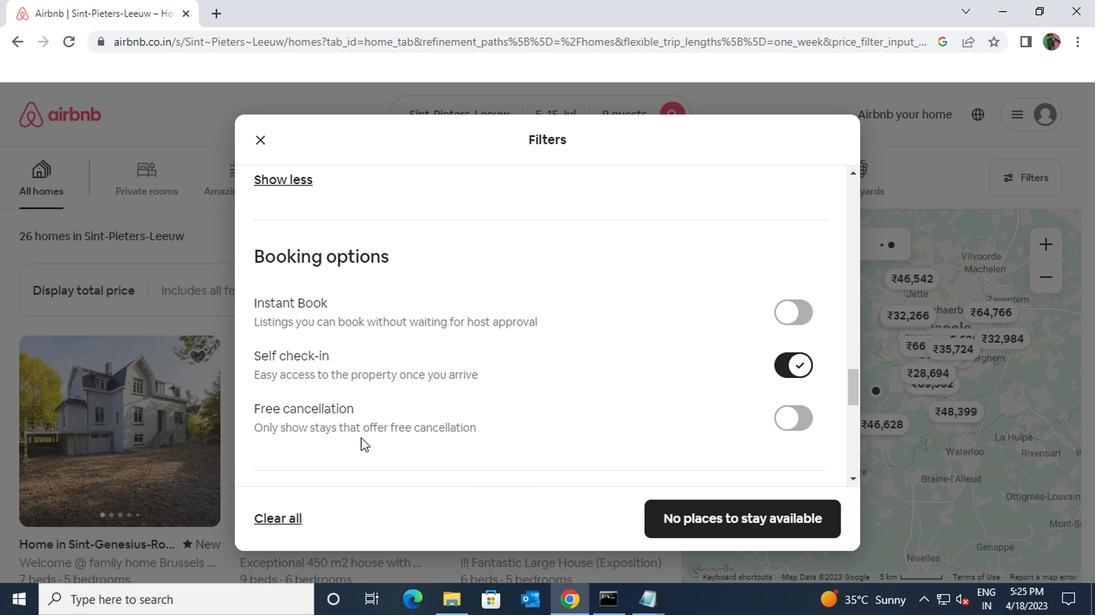 
Action: Mouse scrolled (357, 438) with delta (0, -1)
Screenshot: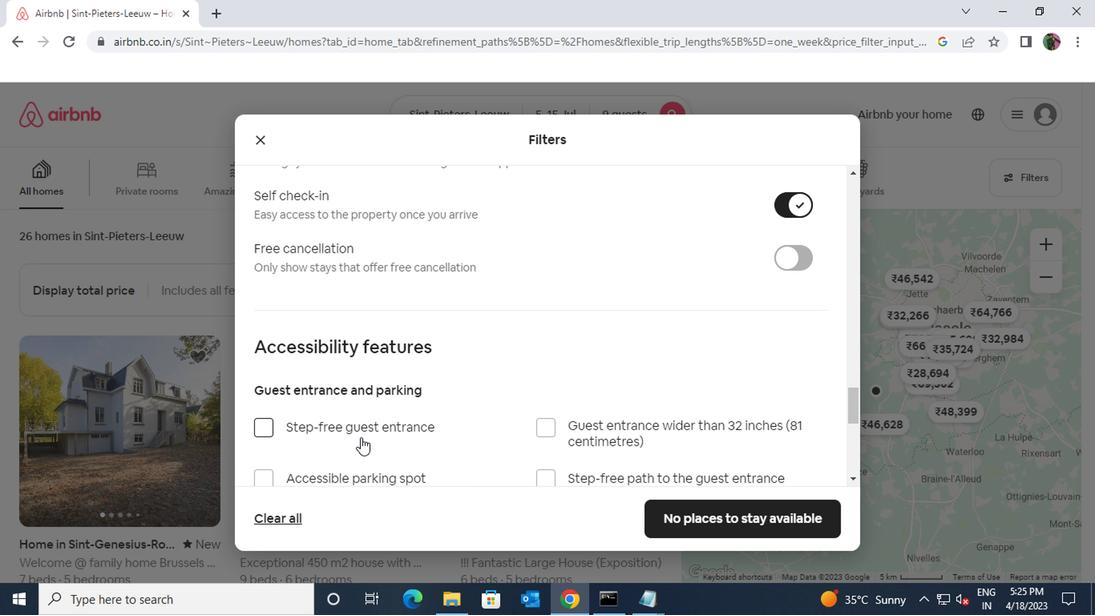 
Action: Mouse scrolled (357, 438) with delta (0, -1)
Screenshot: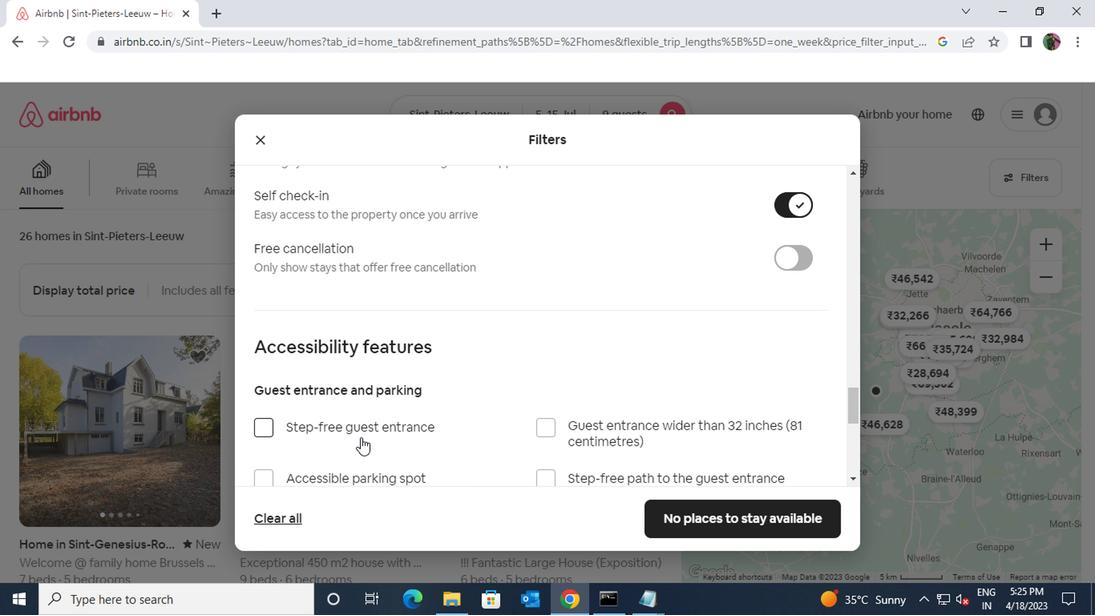 
Action: Mouse scrolled (357, 438) with delta (0, -1)
Screenshot: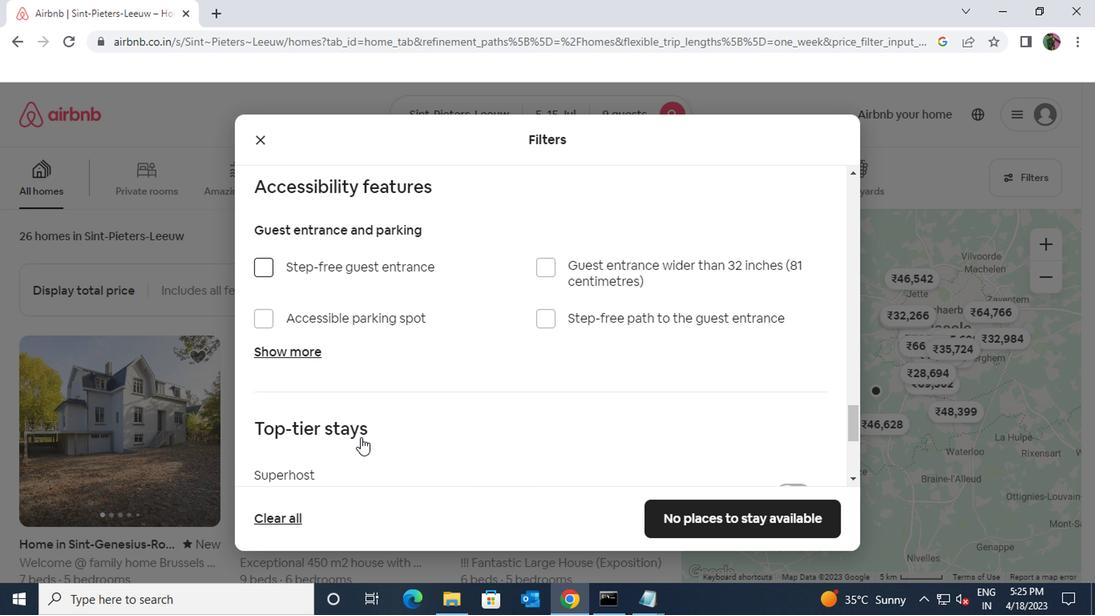 
Action: Mouse scrolled (357, 438) with delta (0, -1)
Screenshot: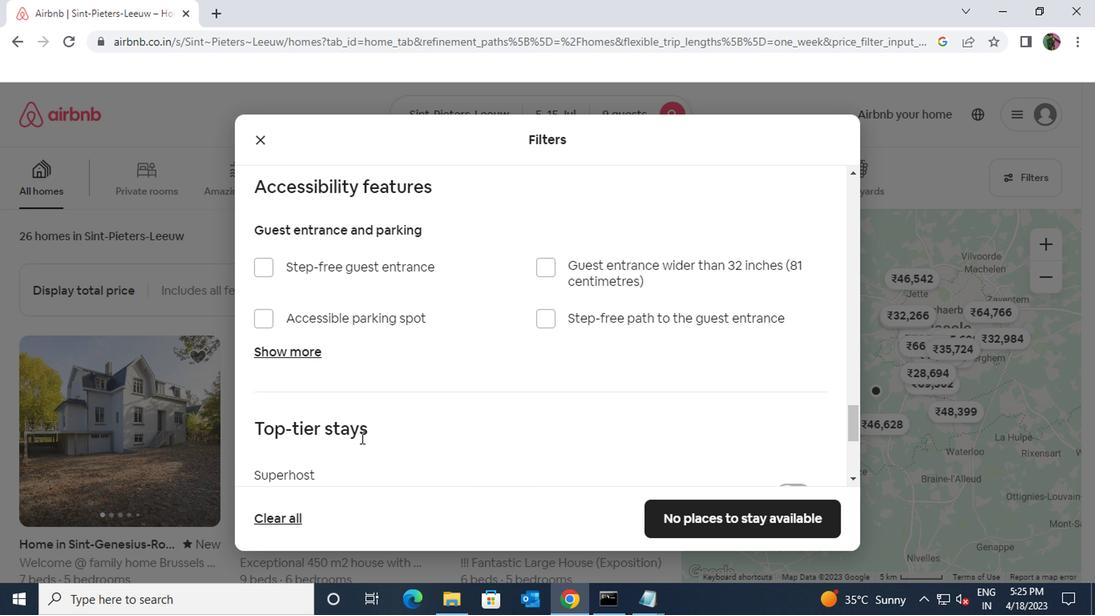 
Action: Mouse scrolled (357, 438) with delta (0, -1)
Screenshot: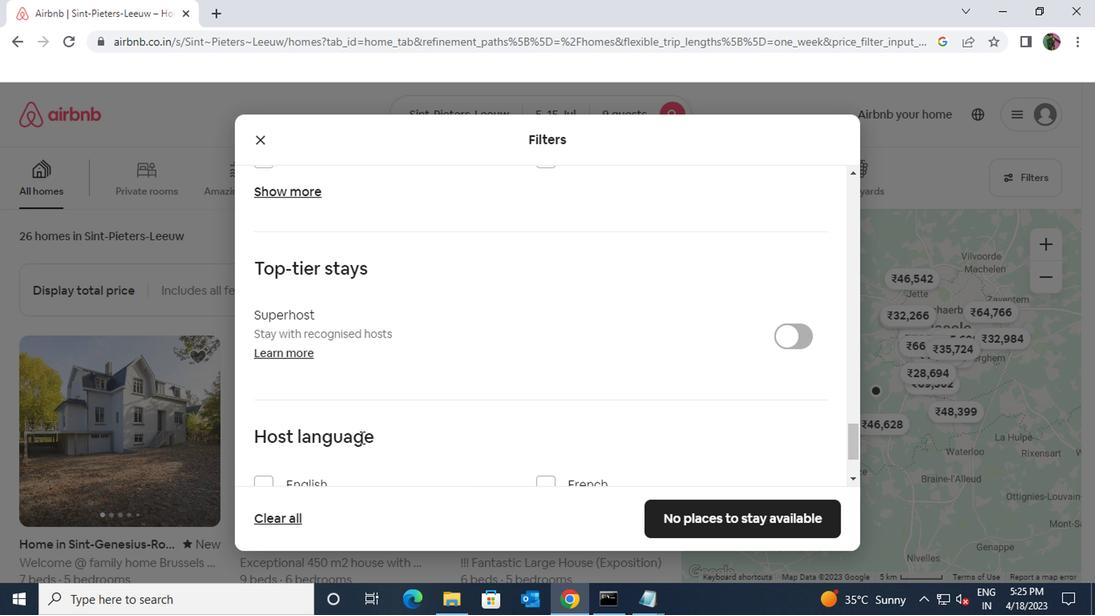 
Action: Mouse moved to (265, 411)
Screenshot: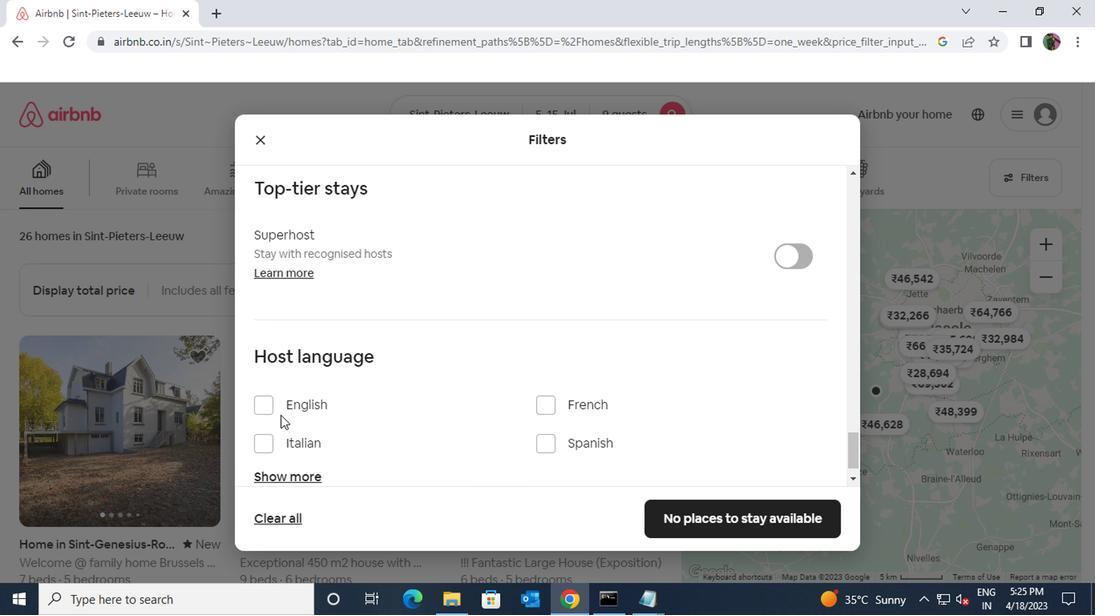 
Action: Mouse pressed left at (265, 411)
Screenshot: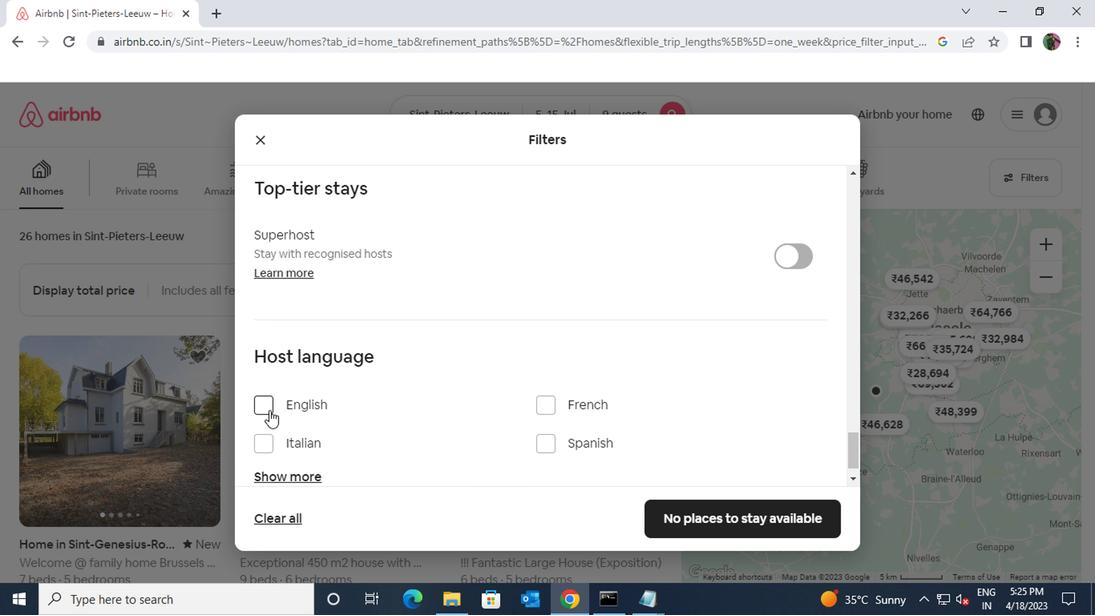 
Action: Mouse moved to (699, 508)
Screenshot: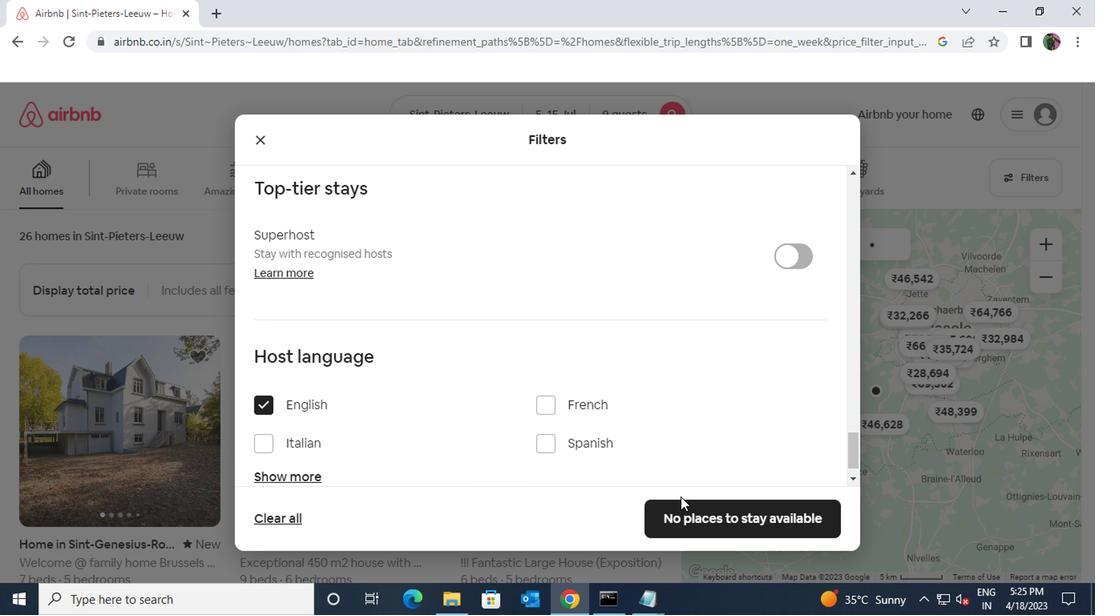 
Action: Mouse pressed left at (699, 508)
Screenshot: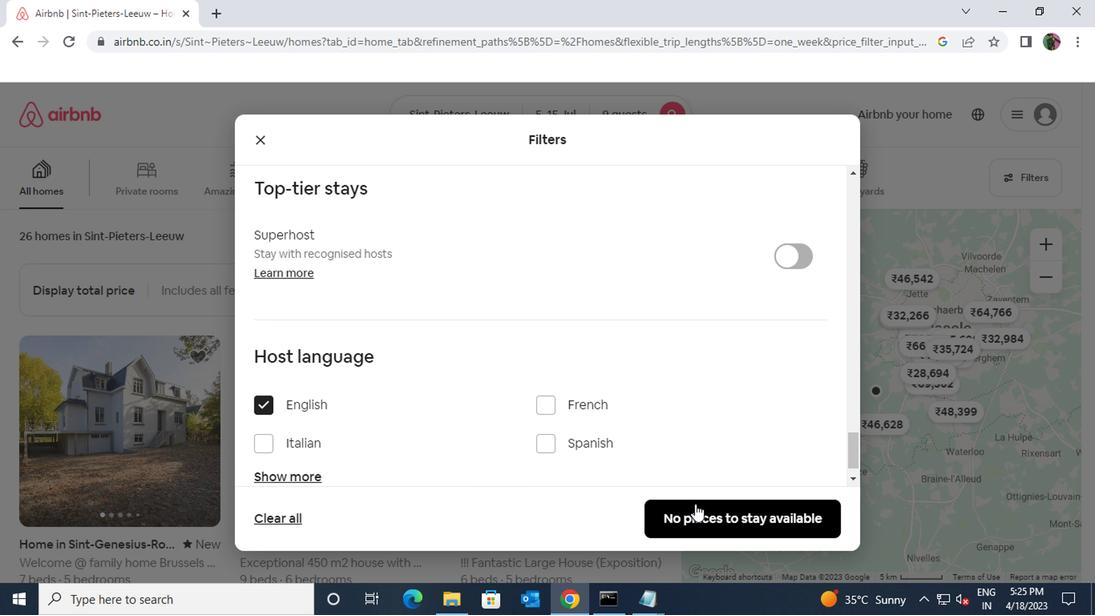 
